 Task: Look for space in Tellicherry, India from 3rd August, 2023 to 17th August, 2023 for 3 adults, 1 child in price range Rs.3000 to Rs.15000. Place can be entire place with 3 bedrooms having 4 beds and 2 bathrooms. Property type can be house, flat, guest house. Booking option can be shelf check-in. Required host language is English.
Action: Mouse moved to (475, 79)
Screenshot: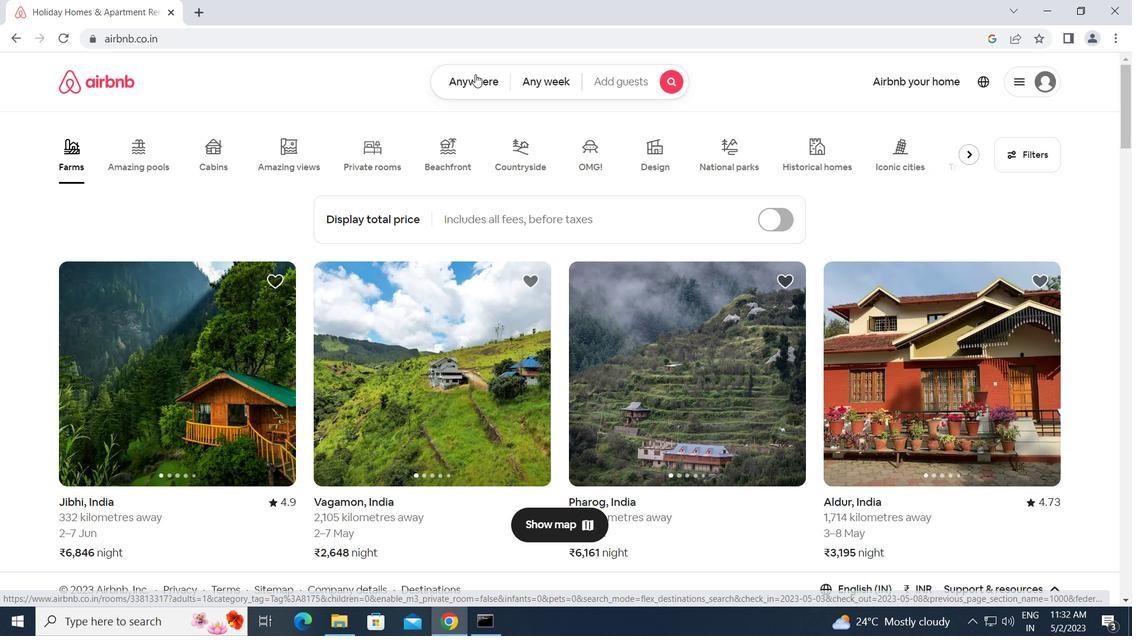 
Action: Mouse pressed left at (475, 79)
Screenshot: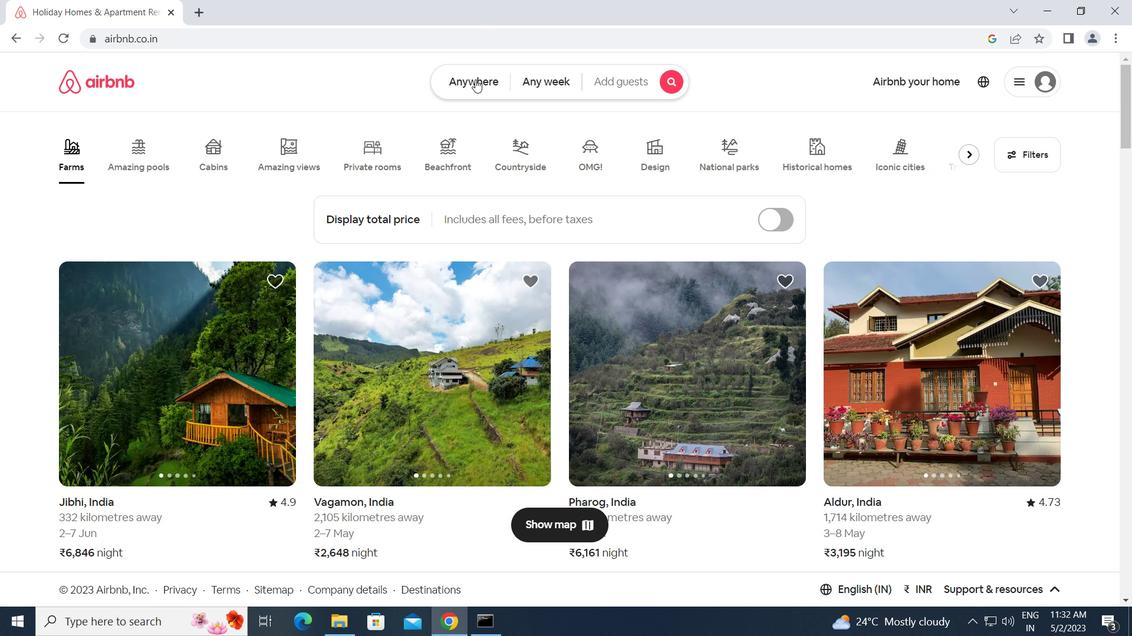 
Action: Mouse moved to (405, 130)
Screenshot: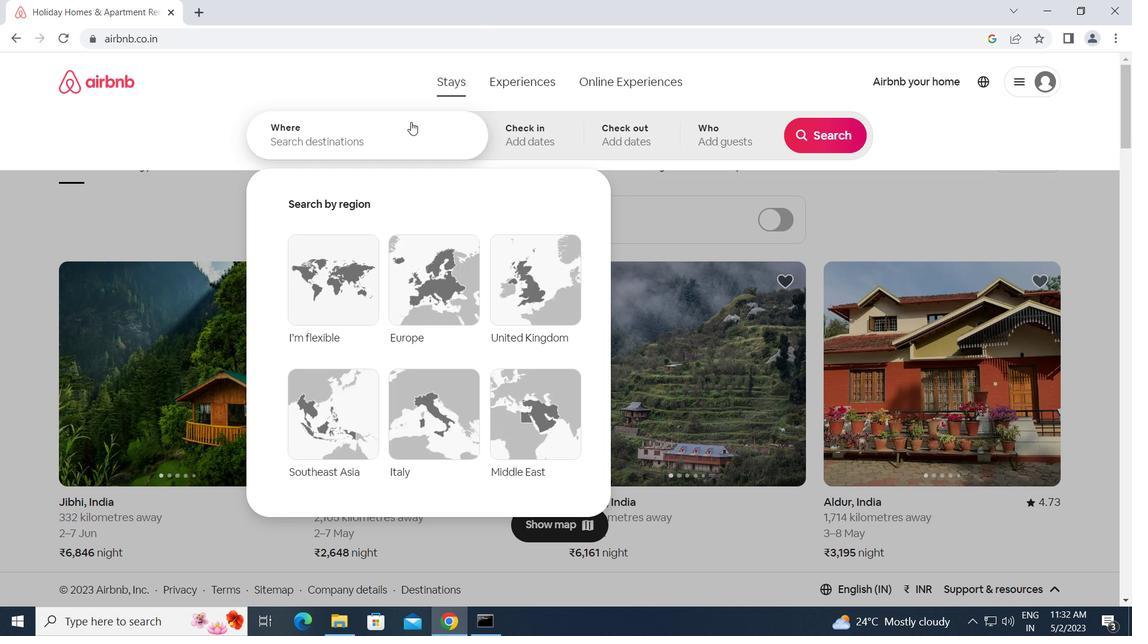 
Action: Mouse pressed left at (405, 130)
Screenshot: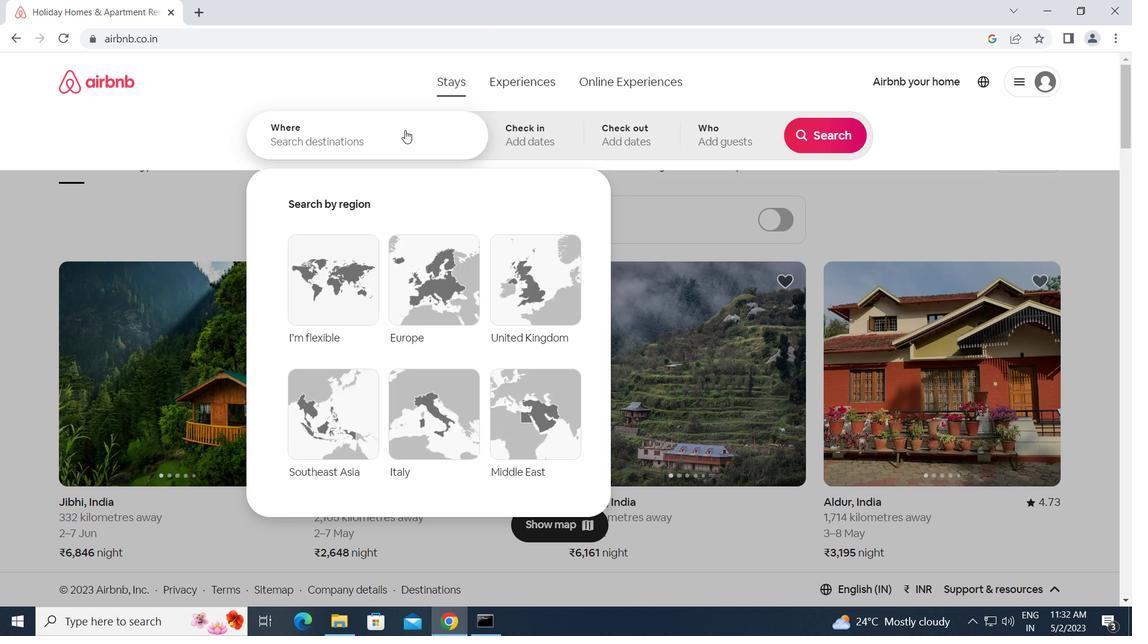 
Action: Key pressed t<Key.caps_lock>ellichw<Key.backspace>erry,<Key.space><Key.caps_lock>i<Key.caps_lock>ndia<Key.enter>
Screenshot: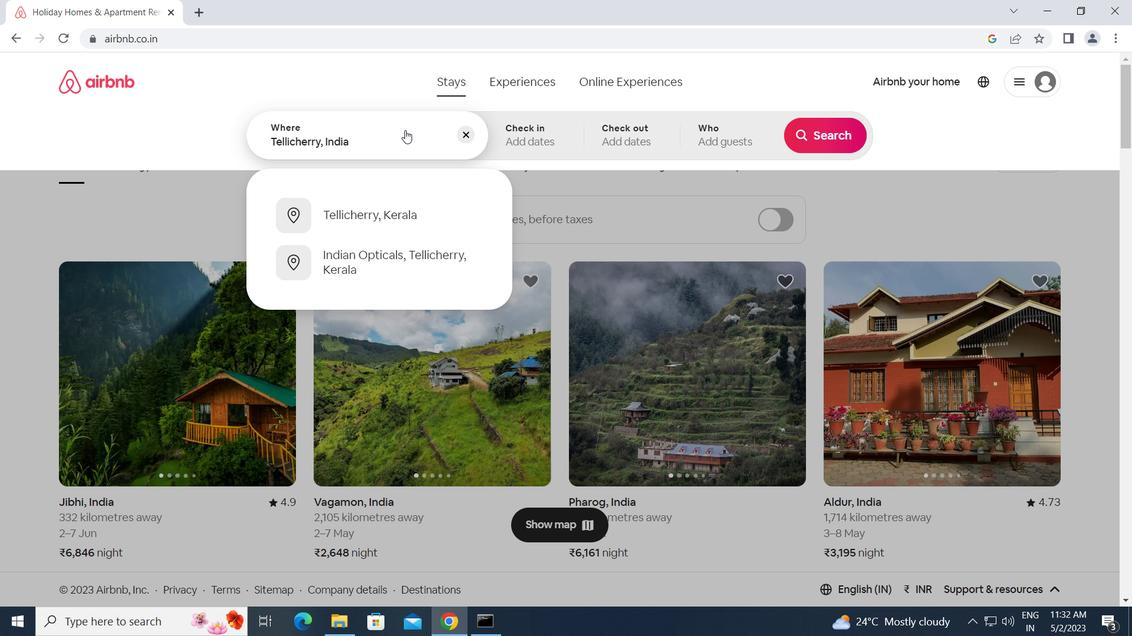 
Action: Mouse moved to (817, 250)
Screenshot: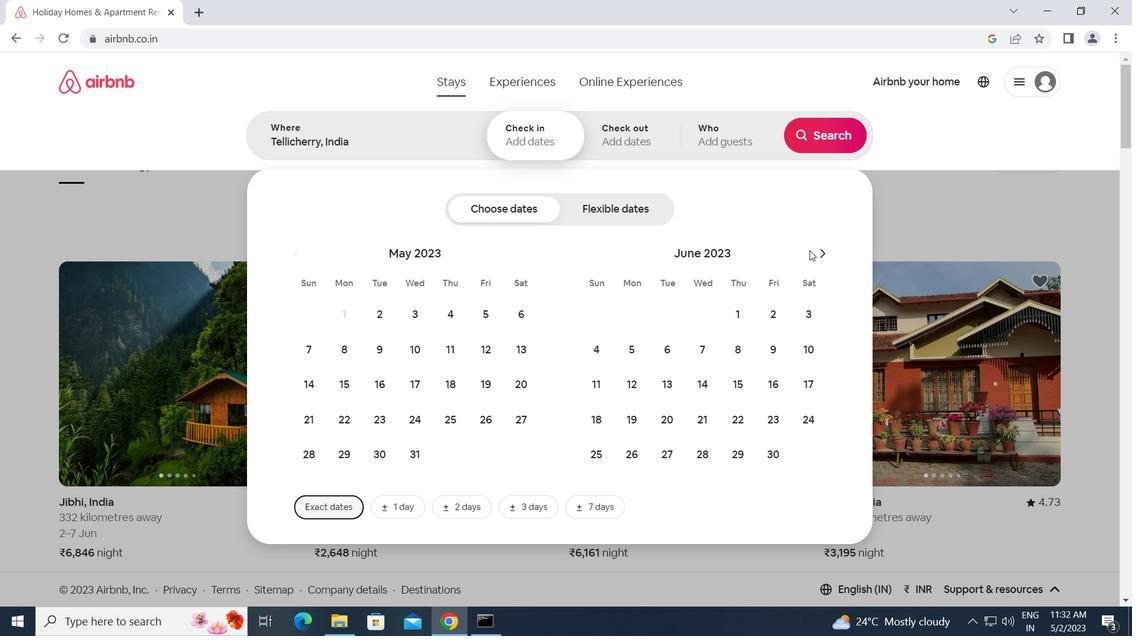 
Action: Mouse pressed left at (817, 250)
Screenshot: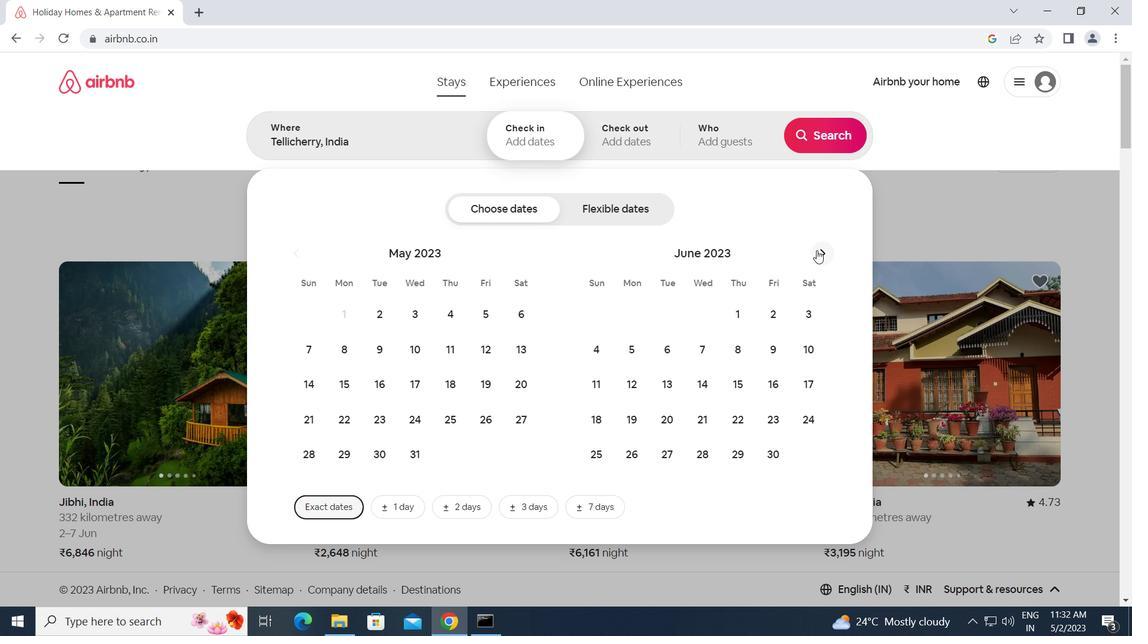 
Action: Mouse pressed left at (817, 250)
Screenshot: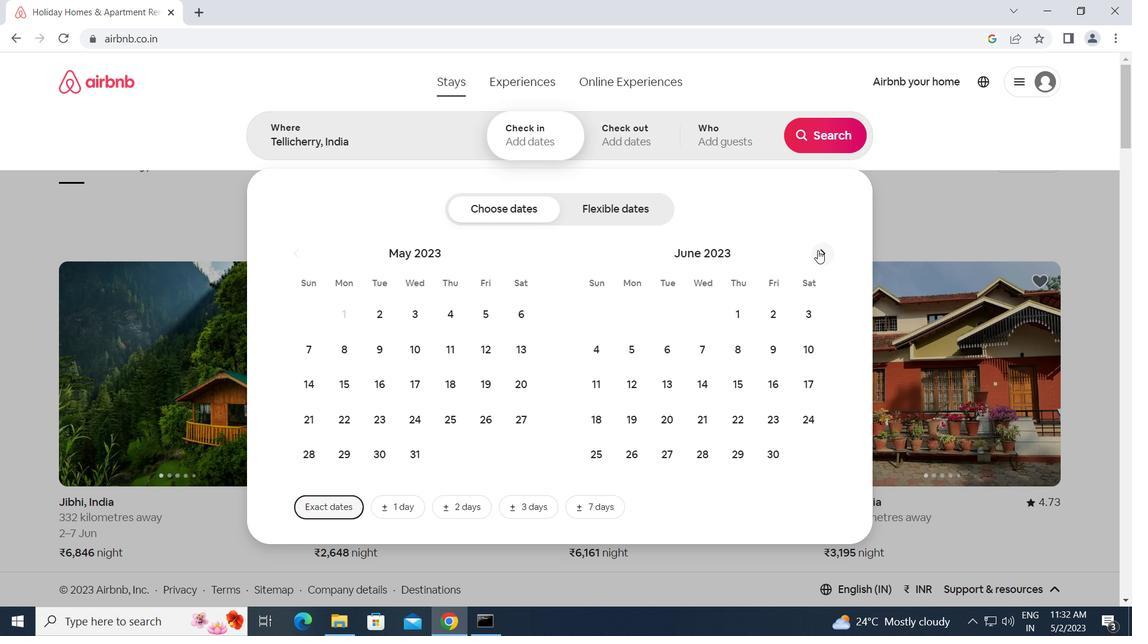 
Action: Mouse moved to (745, 317)
Screenshot: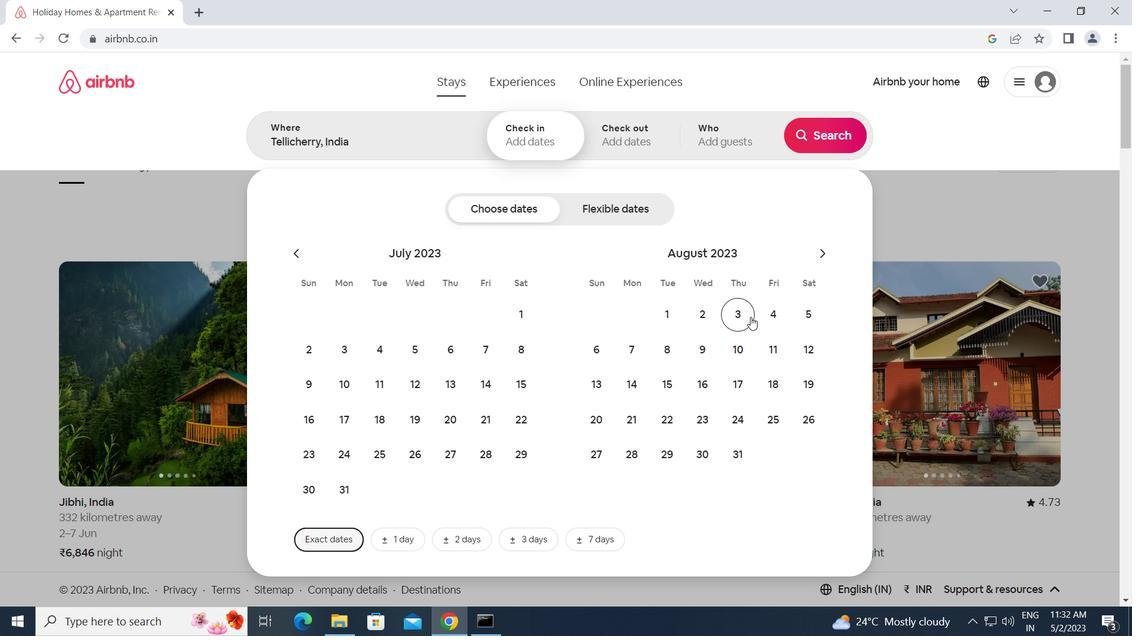 
Action: Mouse pressed left at (745, 317)
Screenshot: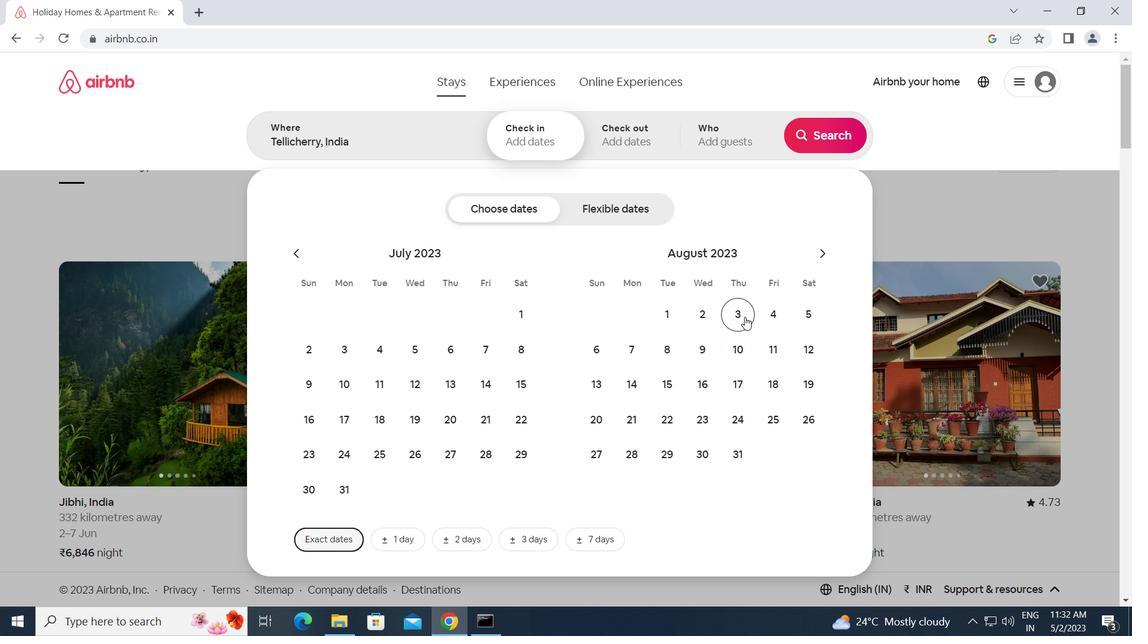 
Action: Mouse moved to (735, 383)
Screenshot: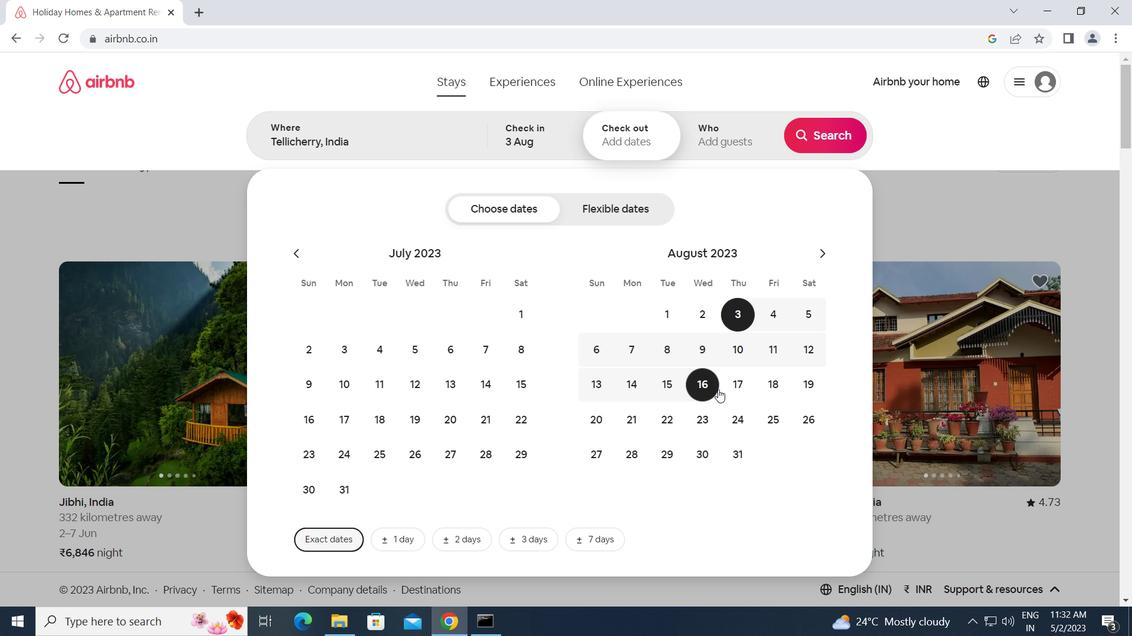 
Action: Mouse pressed left at (735, 383)
Screenshot: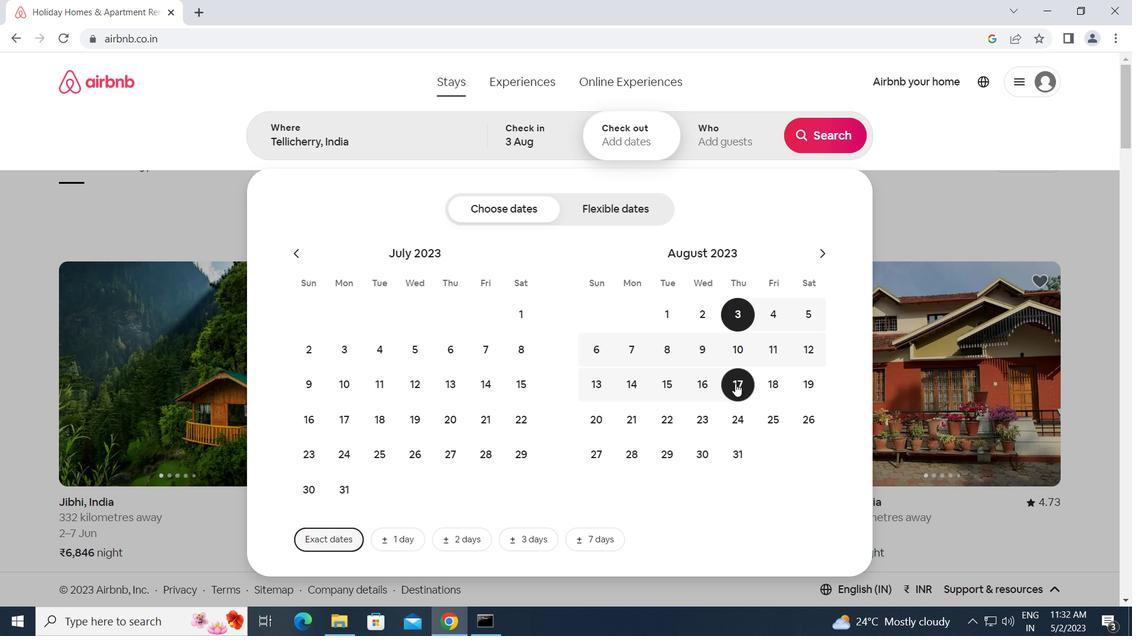 
Action: Mouse moved to (732, 134)
Screenshot: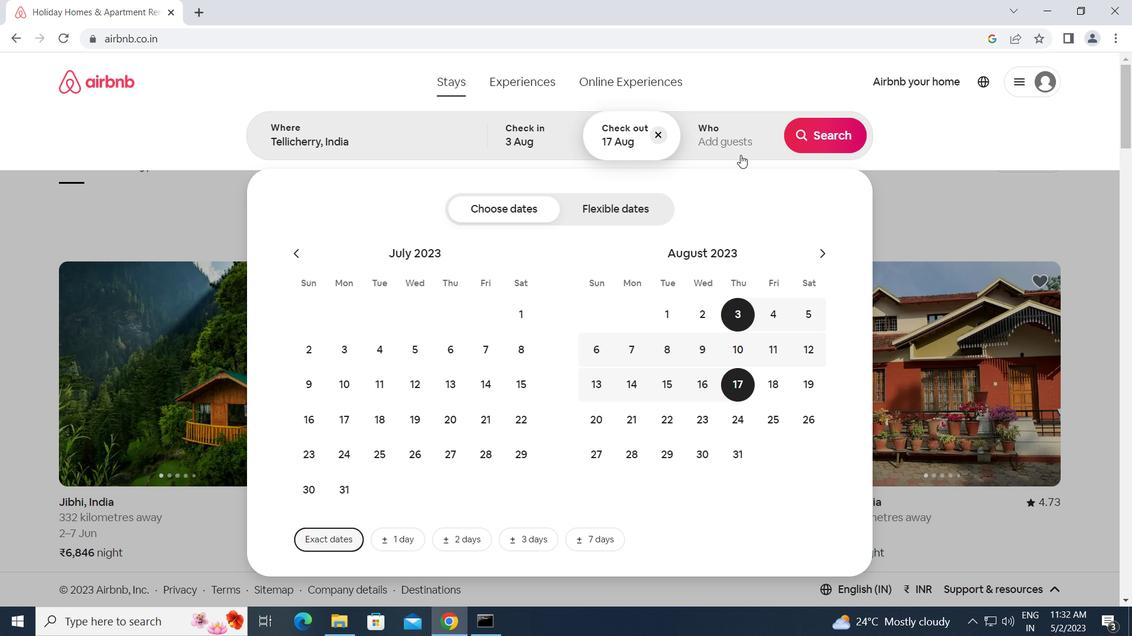 
Action: Mouse pressed left at (732, 134)
Screenshot: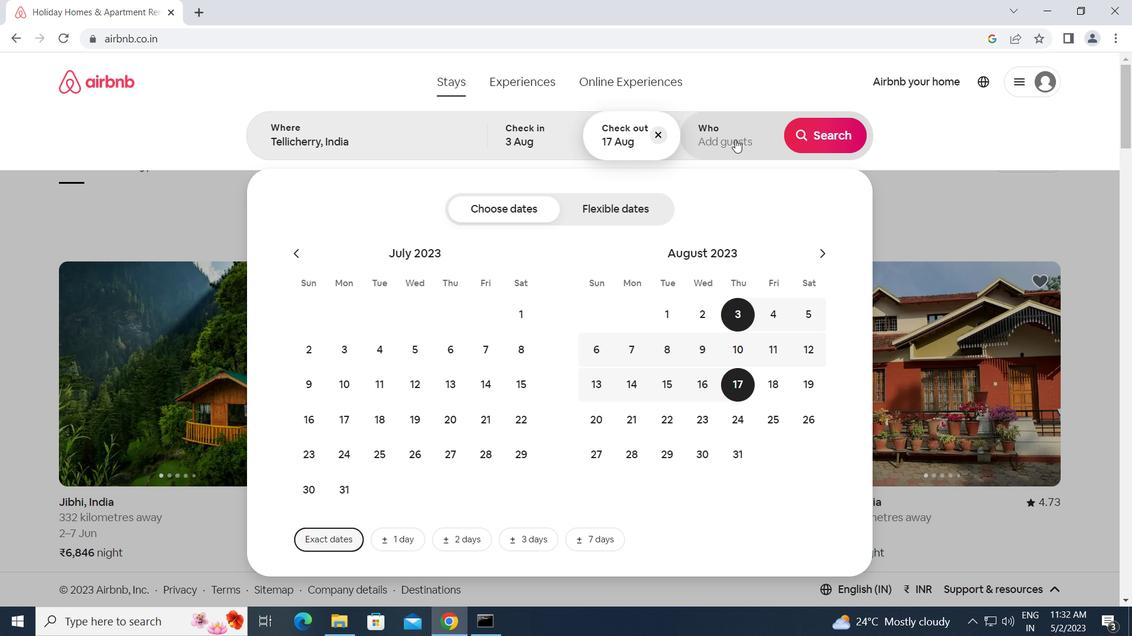 
Action: Mouse moved to (832, 212)
Screenshot: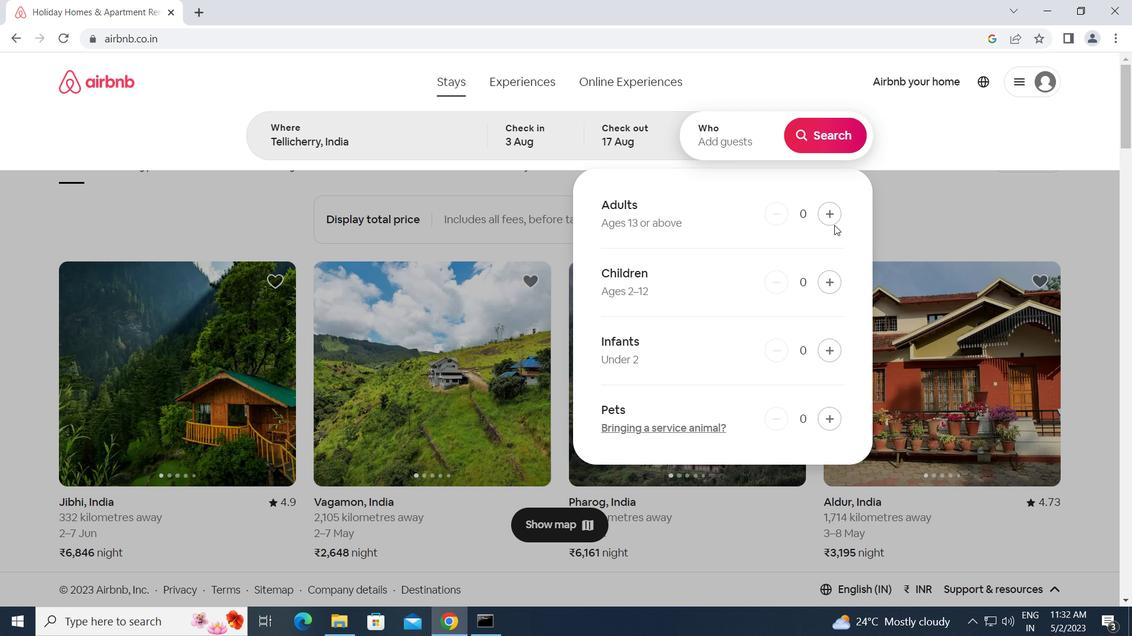 
Action: Mouse pressed left at (832, 212)
Screenshot: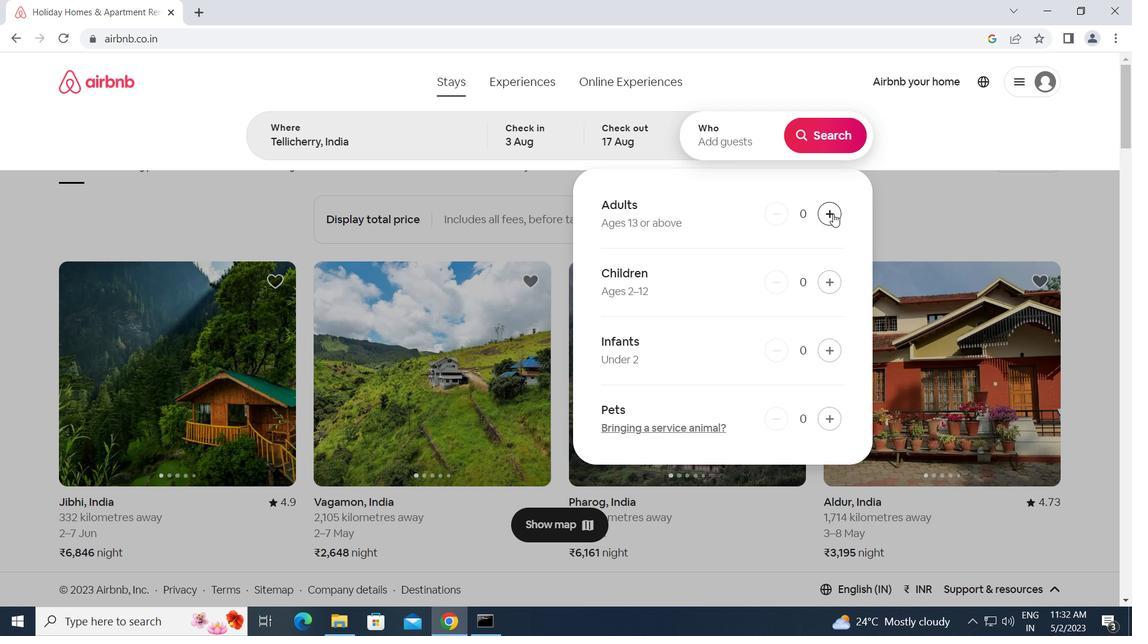 
Action: Mouse pressed left at (832, 212)
Screenshot: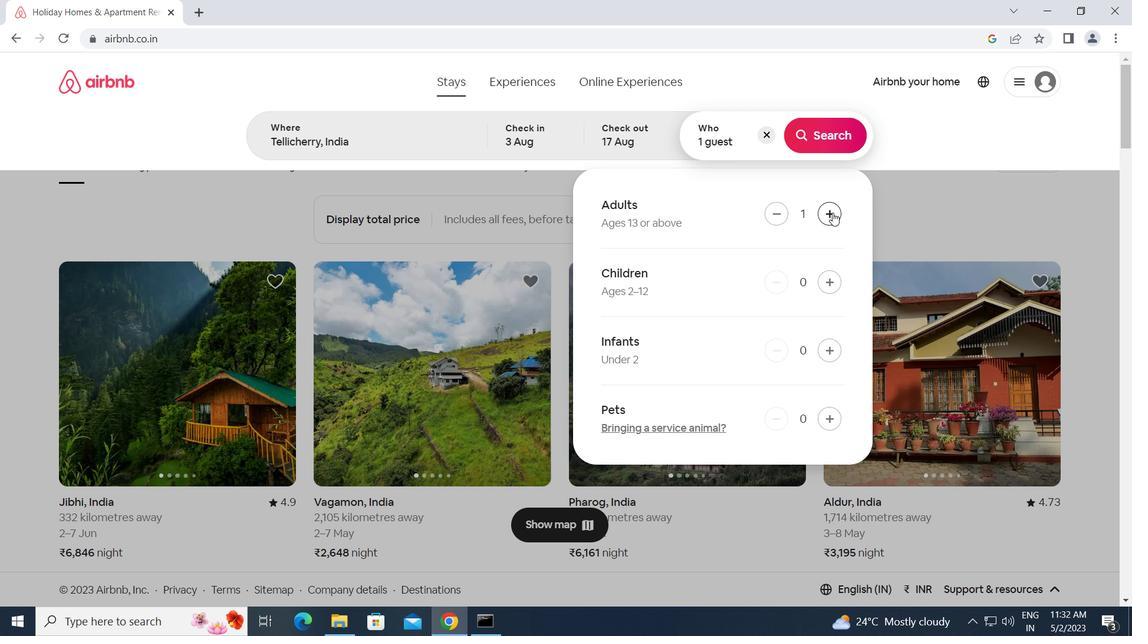 
Action: Mouse pressed left at (832, 212)
Screenshot: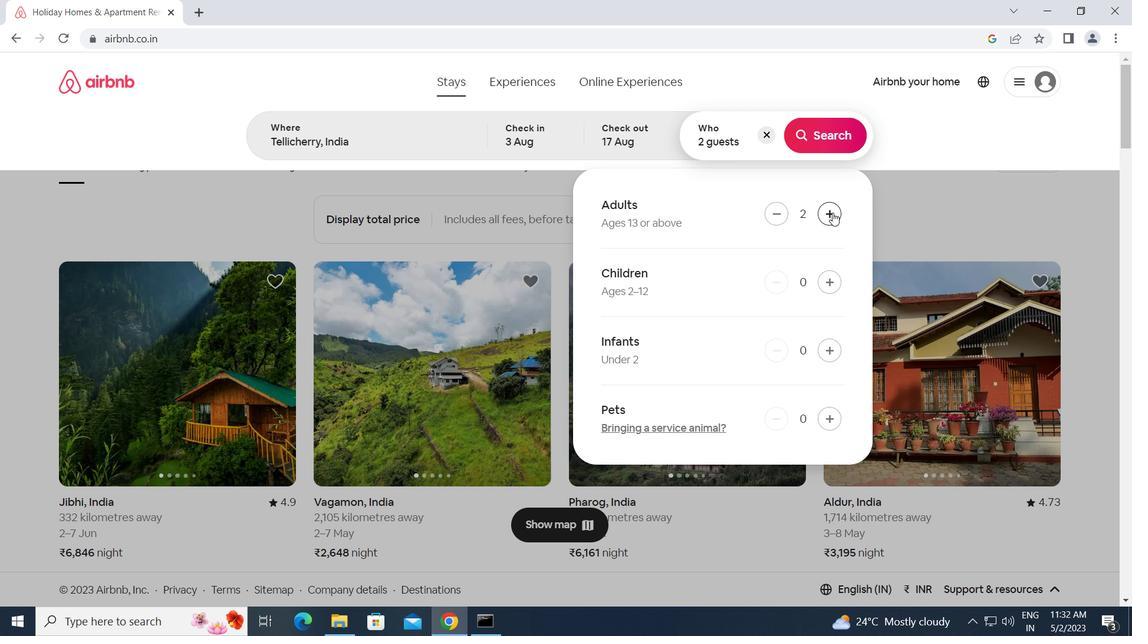 
Action: Mouse moved to (827, 281)
Screenshot: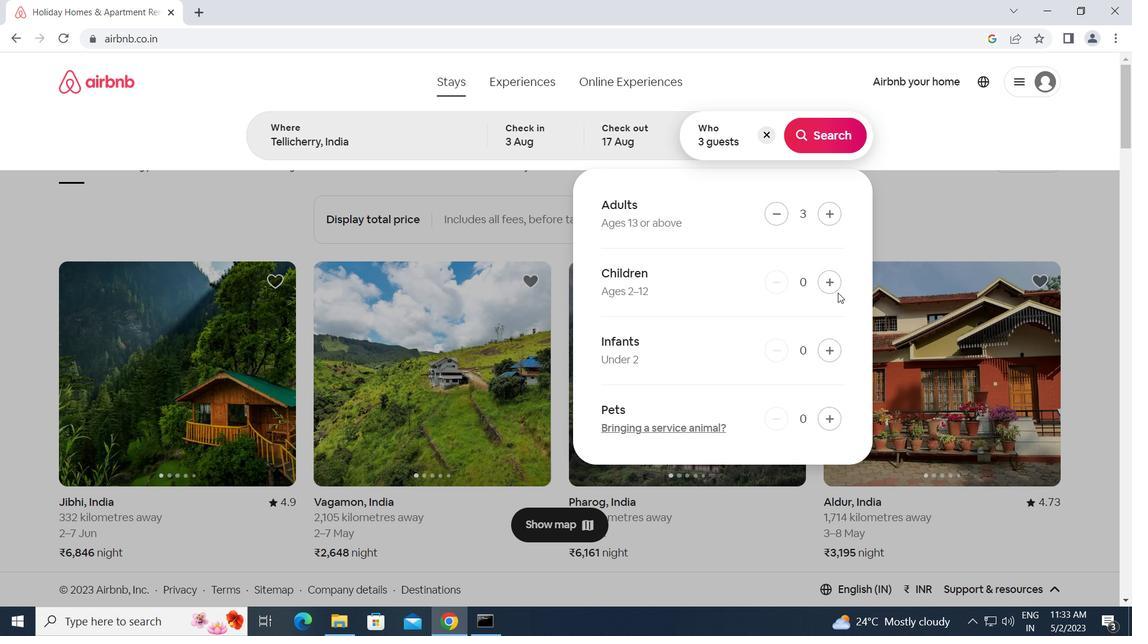 
Action: Mouse pressed left at (827, 281)
Screenshot: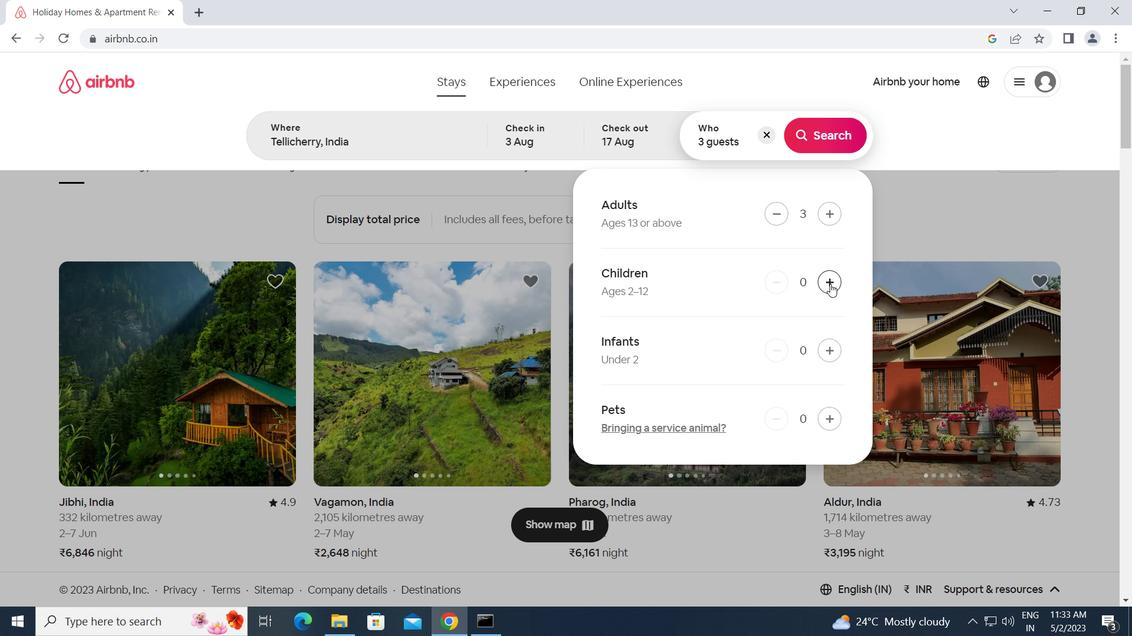 
Action: Mouse moved to (832, 133)
Screenshot: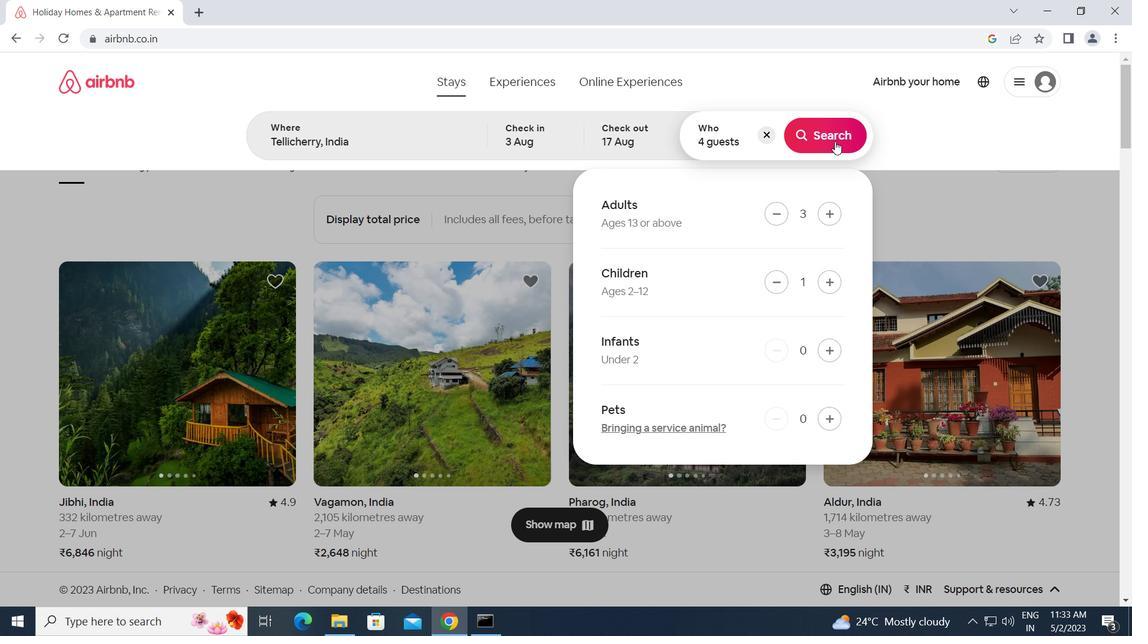 
Action: Mouse pressed left at (832, 133)
Screenshot: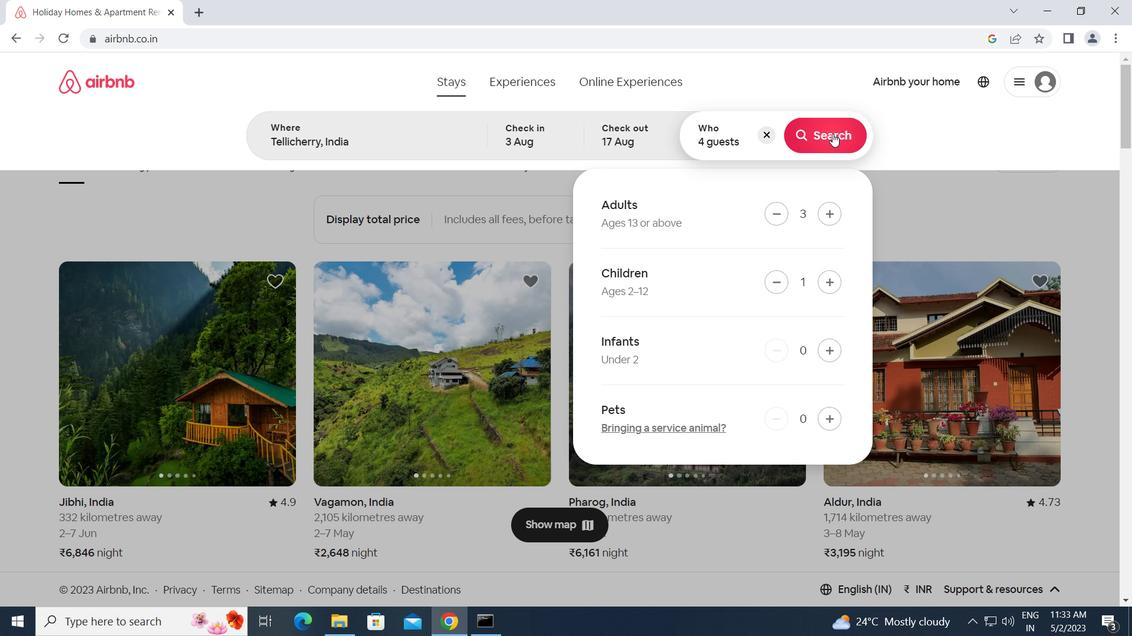 
Action: Mouse moved to (1057, 136)
Screenshot: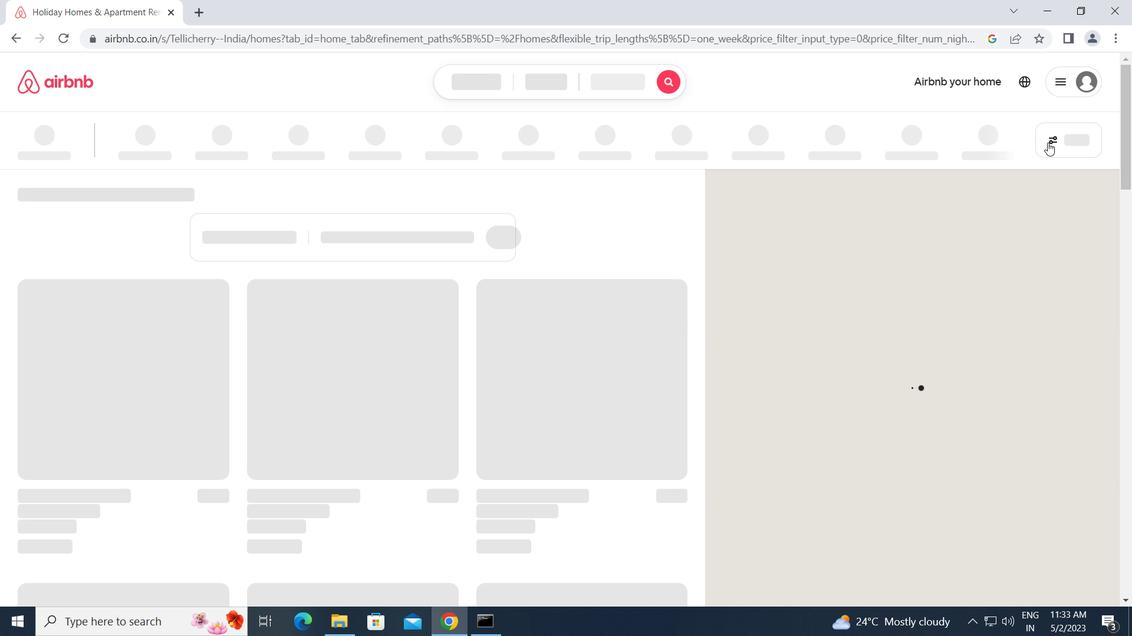 
Action: Mouse pressed left at (1057, 136)
Screenshot: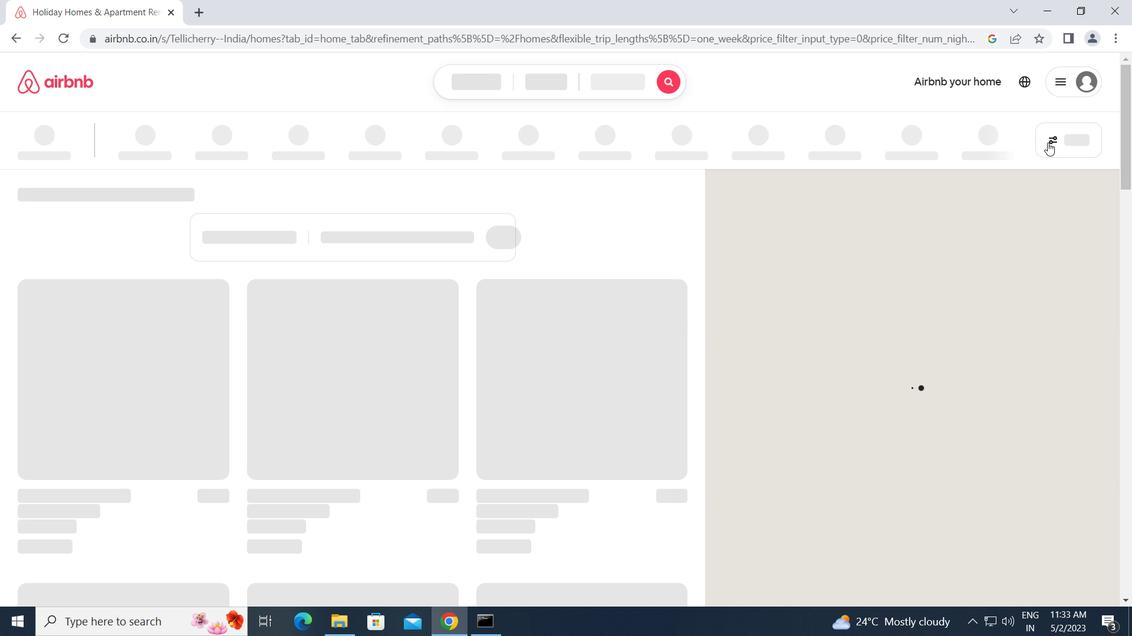 
Action: Mouse moved to (377, 326)
Screenshot: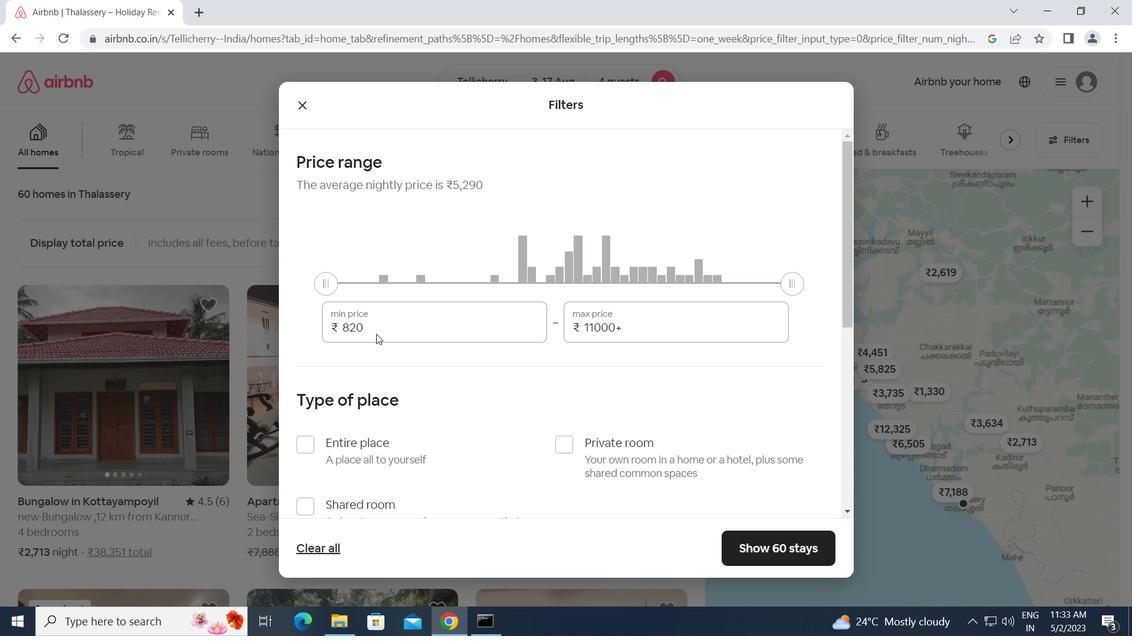 
Action: Mouse pressed left at (377, 326)
Screenshot: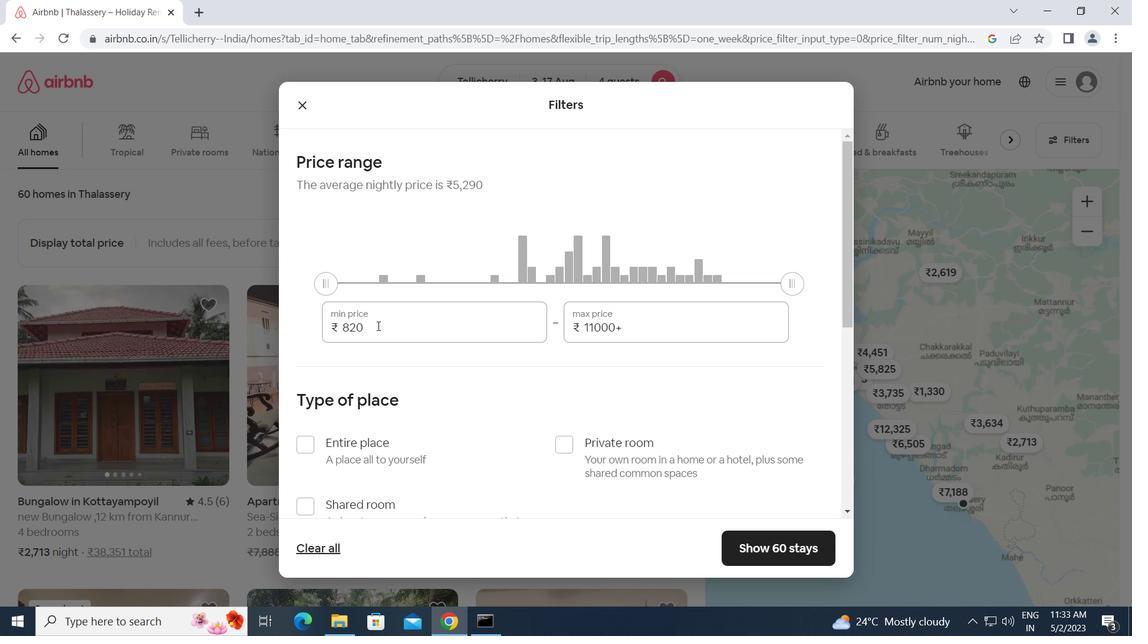 
Action: Mouse moved to (328, 328)
Screenshot: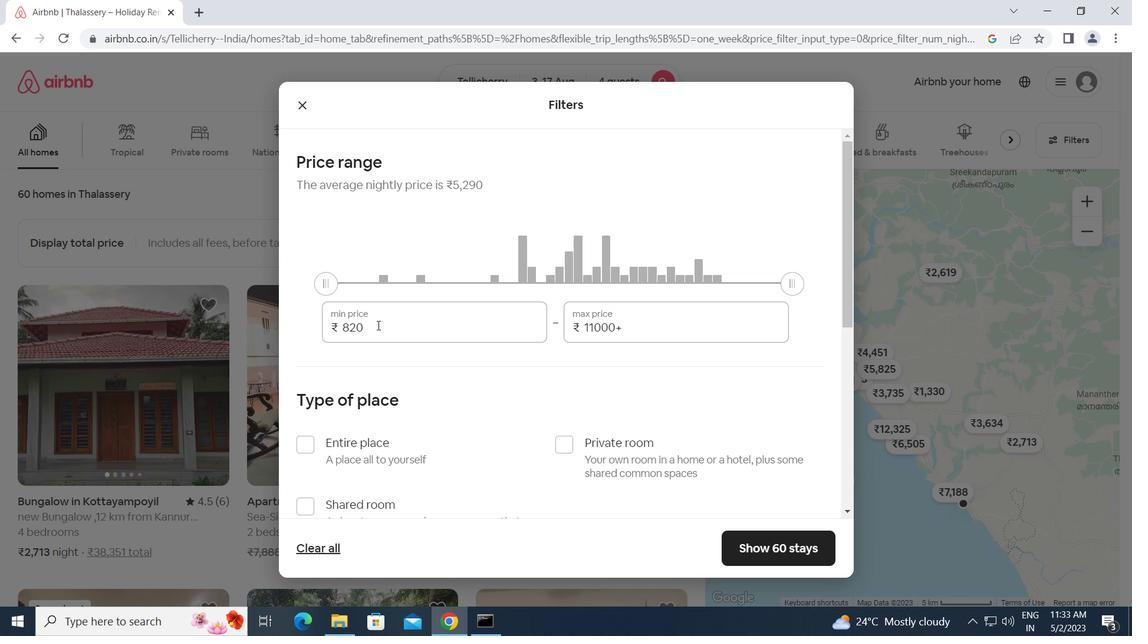 
Action: Key pressed 3000<Key.tab>15000
Screenshot: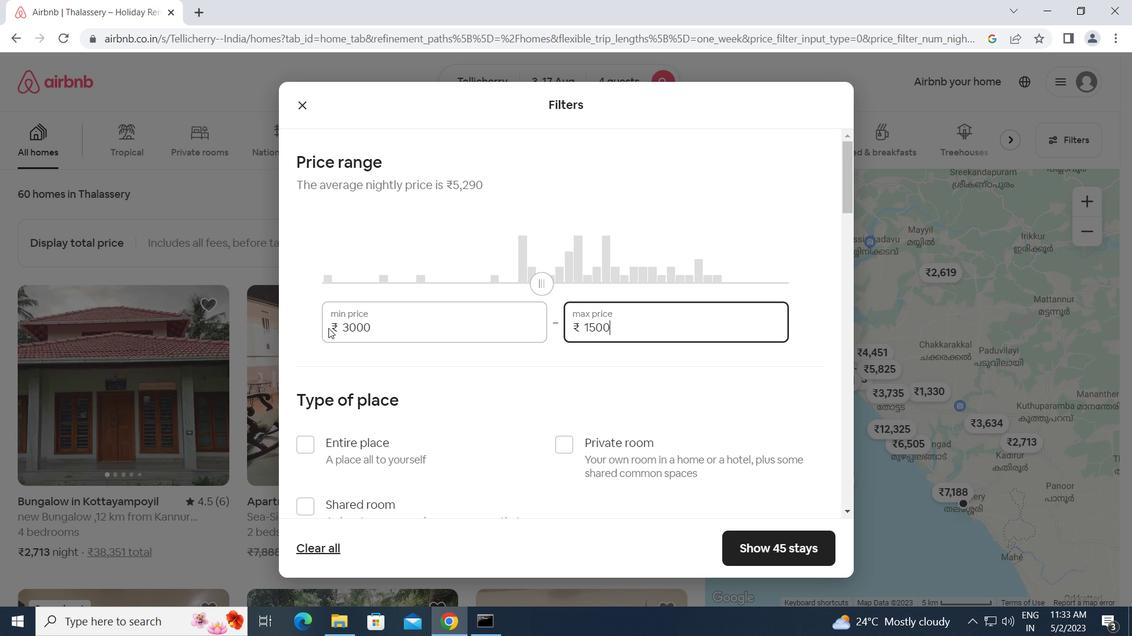 
Action: Mouse moved to (310, 442)
Screenshot: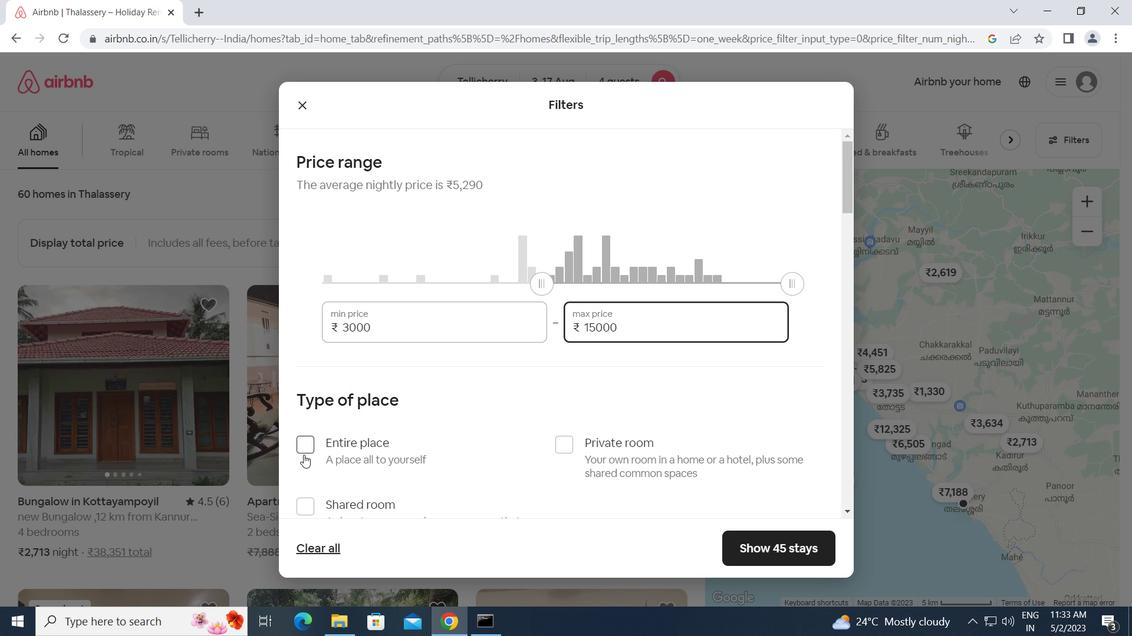 
Action: Mouse pressed left at (310, 442)
Screenshot: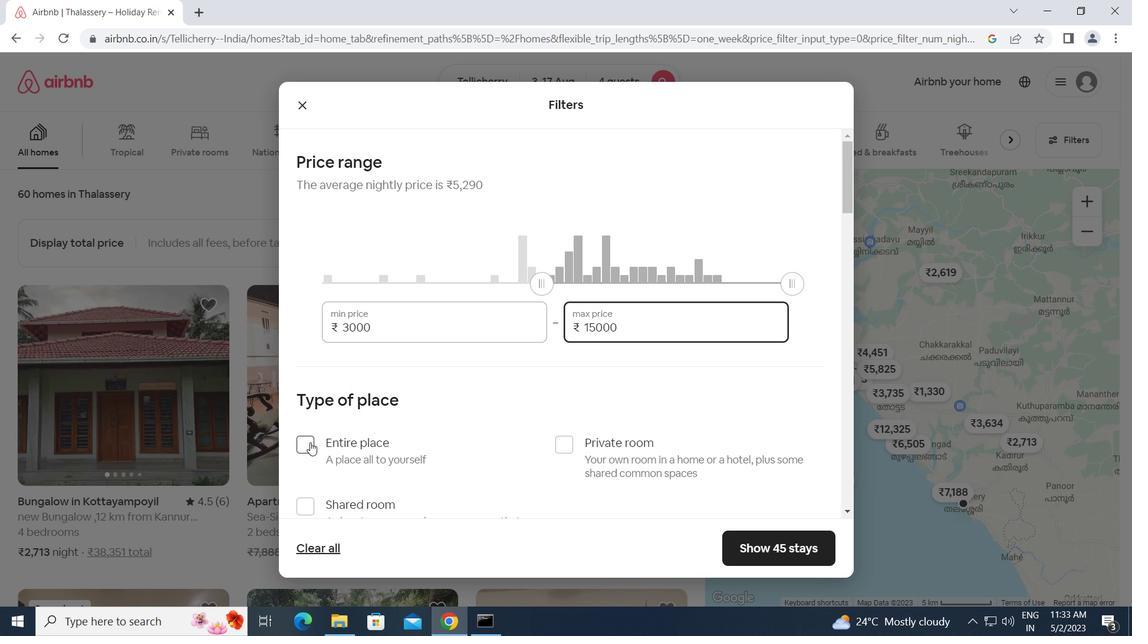 
Action: Mouse moved to (466, 410)
Screenshot: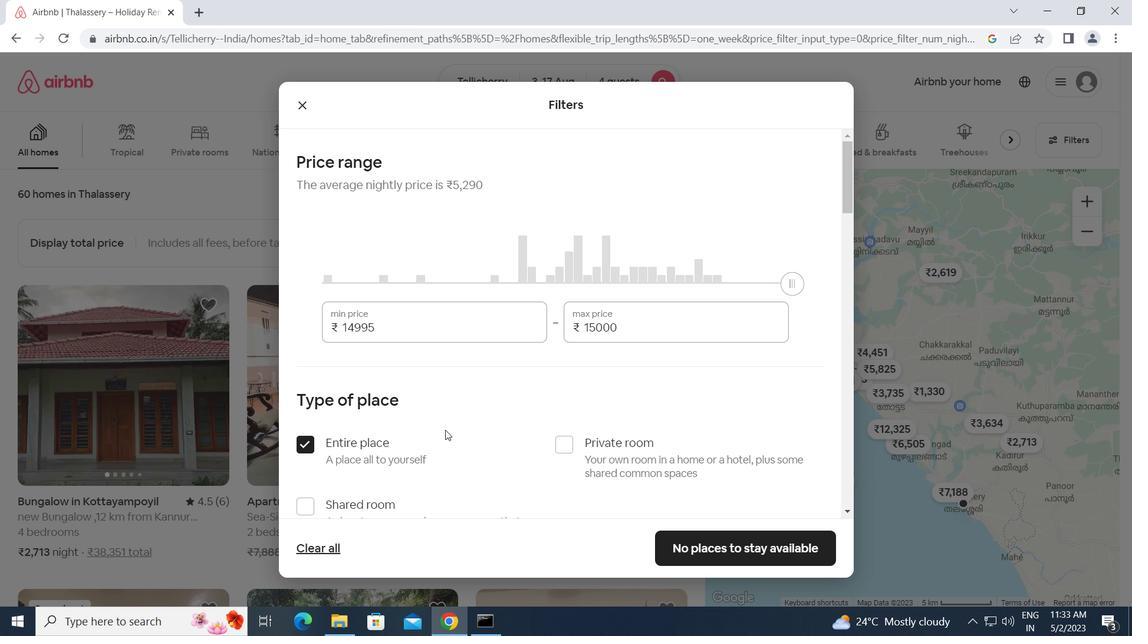 
Action: Mouse scrolled (466, 409) with delta (0, 0)
Screenshot: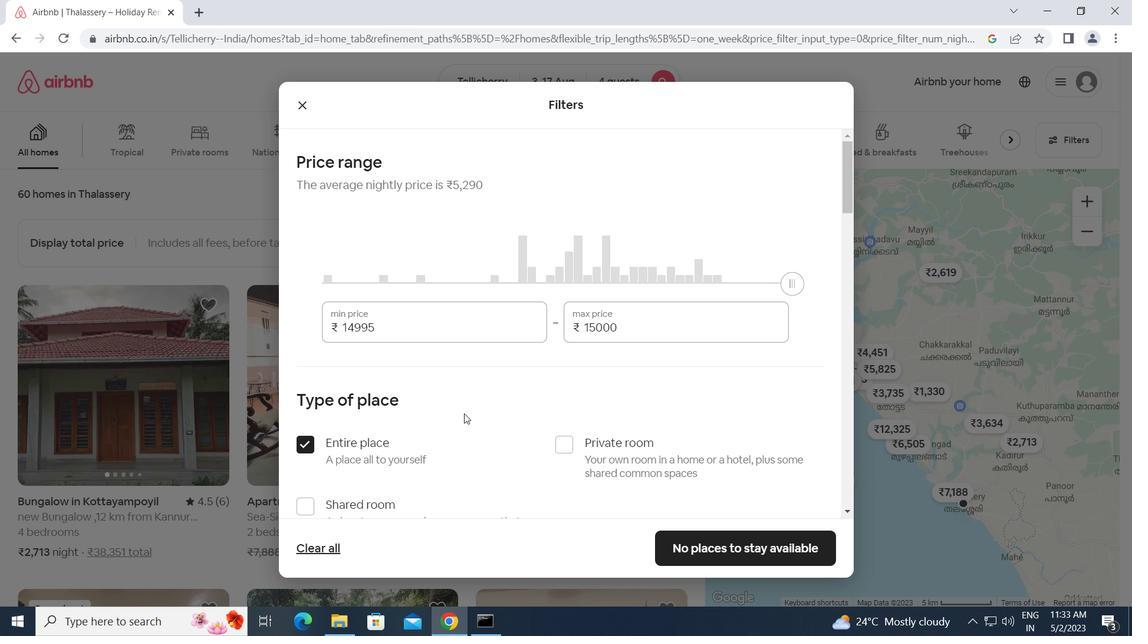 
Action: Mouse scrolled (466, 409) with delta (0, 0)
Screenshot: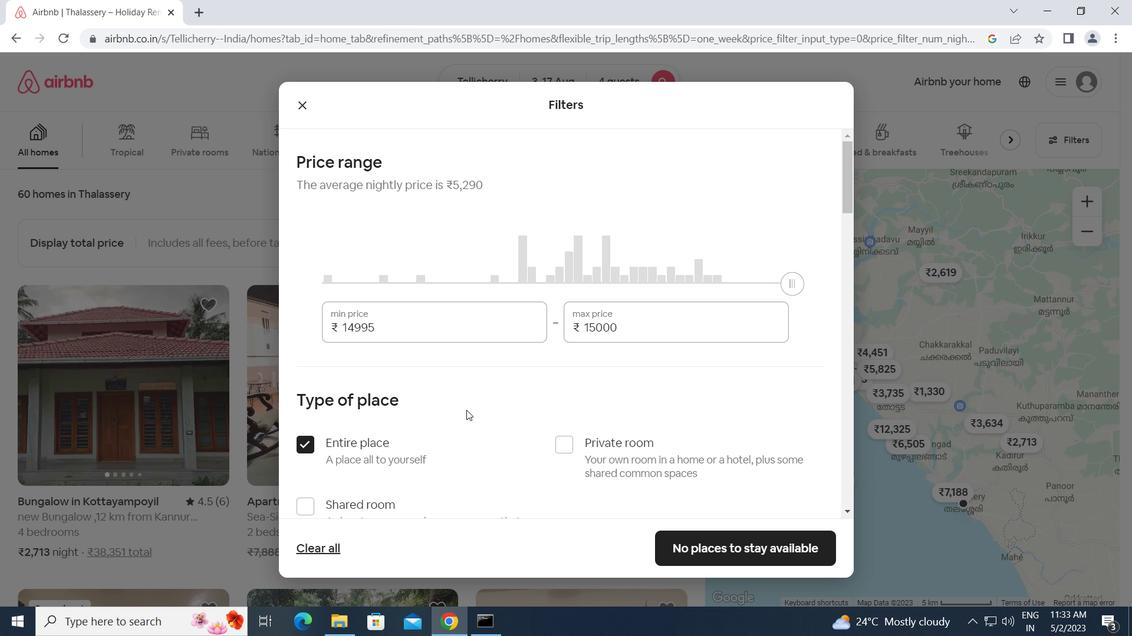 
Action: Mouse moved to (494, 384)
Screenshot: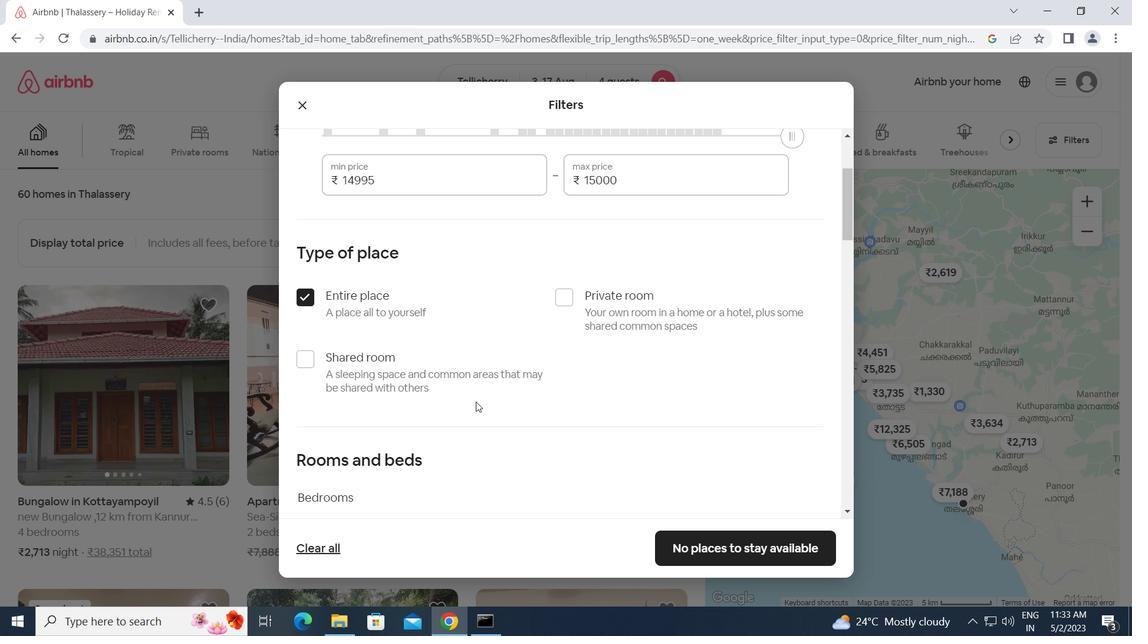 
Action: Mouse scrolled (494, 384) with delta (0, 0)
Screenshot: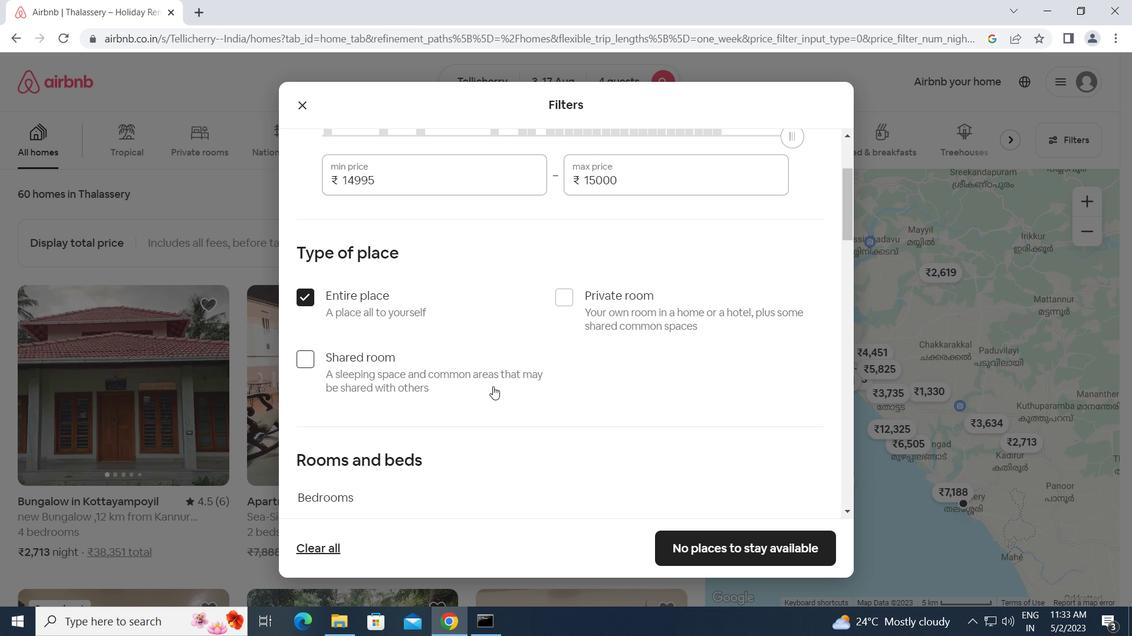 
Action: Mouse scrolled (494, 384) with delta (0, 0)
Screenshot: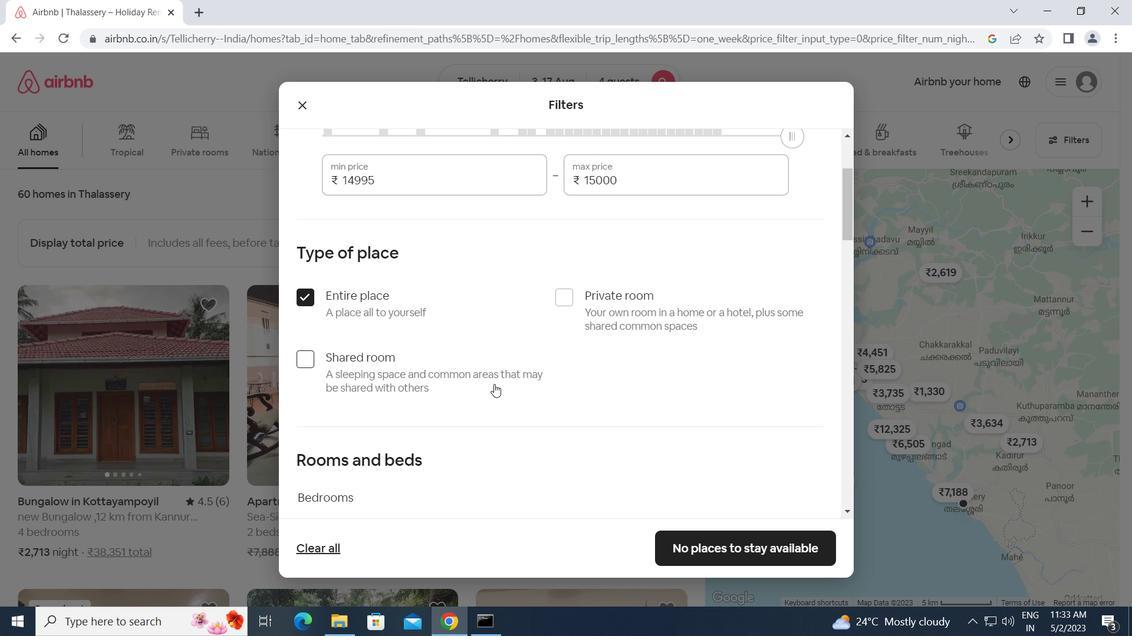 
Action: Mouse scrolled (494, 384) with delta (0, 0)
Screenshot: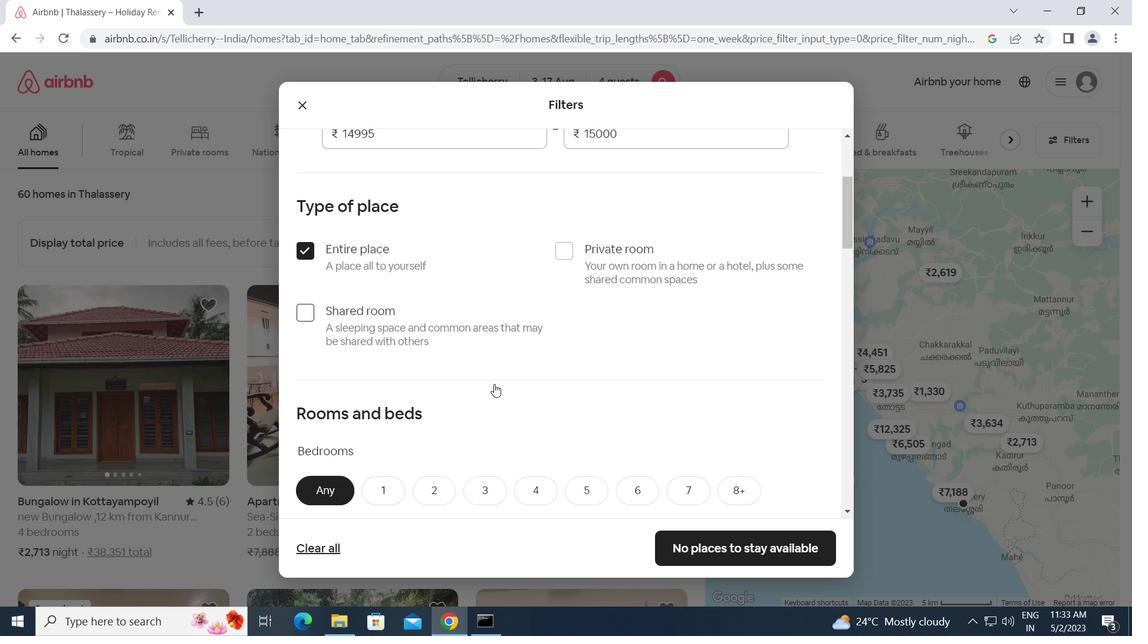 
Action: Mouse moved to (481, 312)
Screenshot: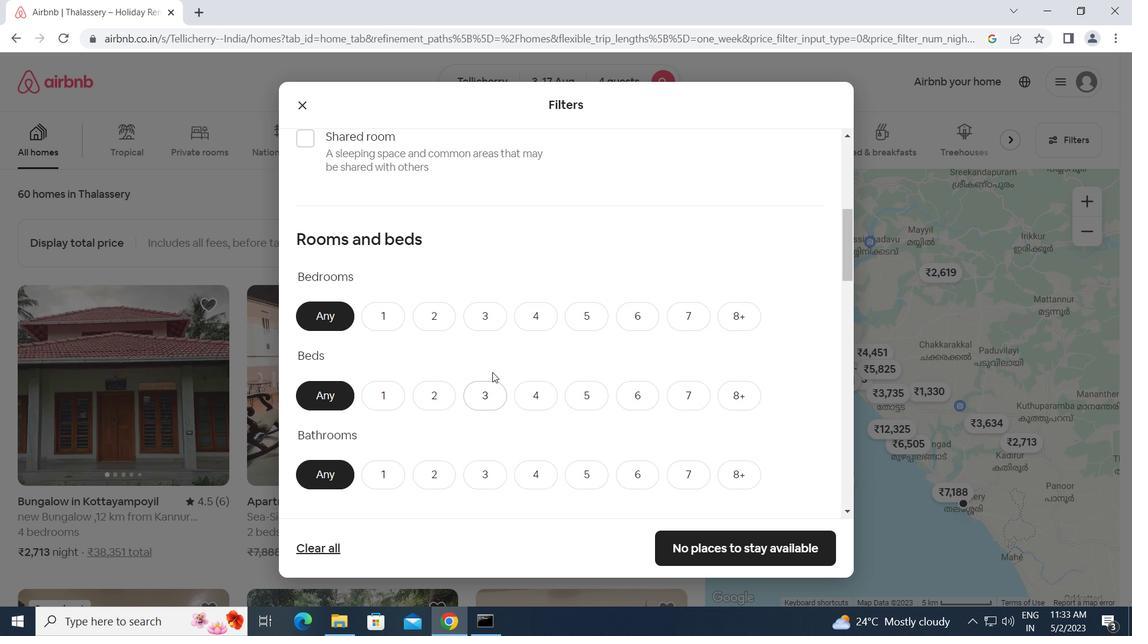 
Action: Mouse pressed left at (481, 312)
Screenshot: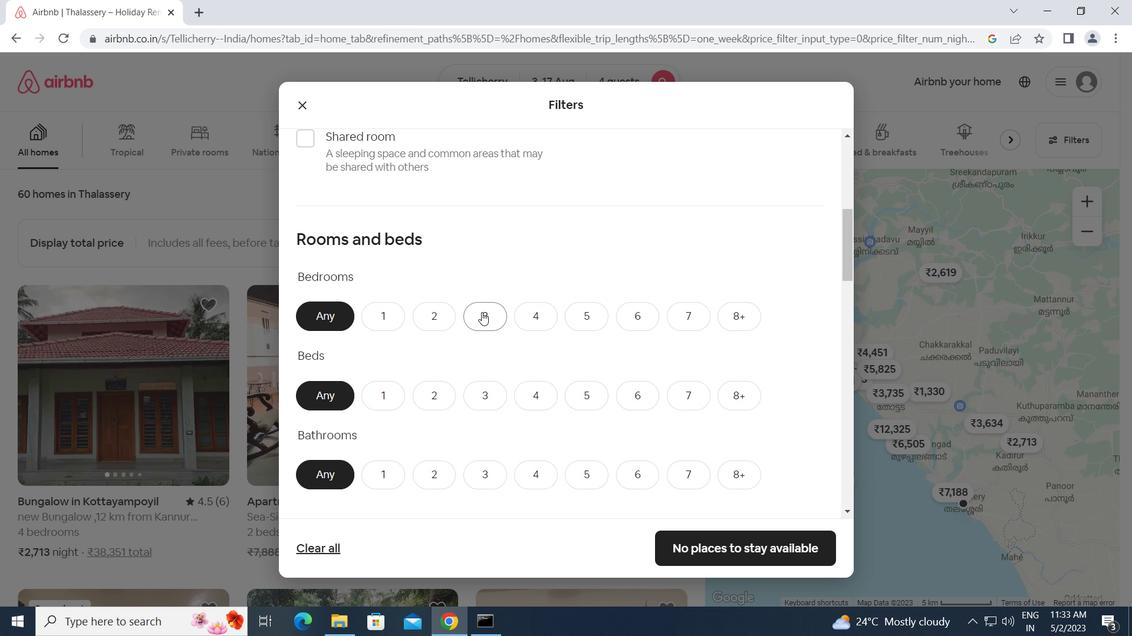 
Action: Mouse moved to (541, 396)
Screenshot: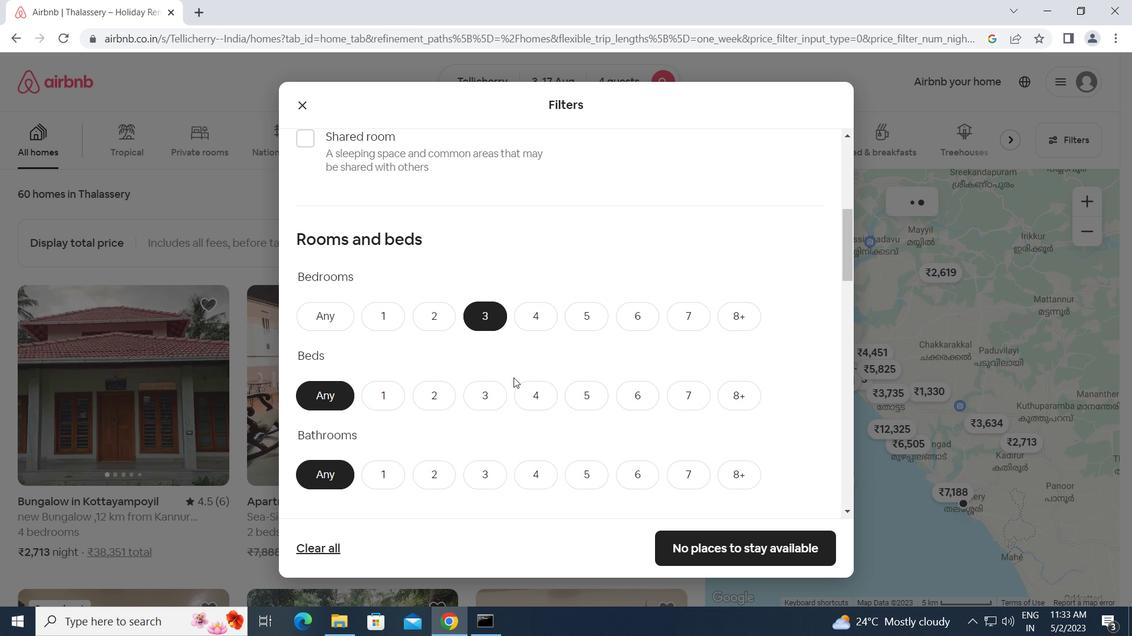 
Action: Mouse pressed left at (541, 396)
Screenshot: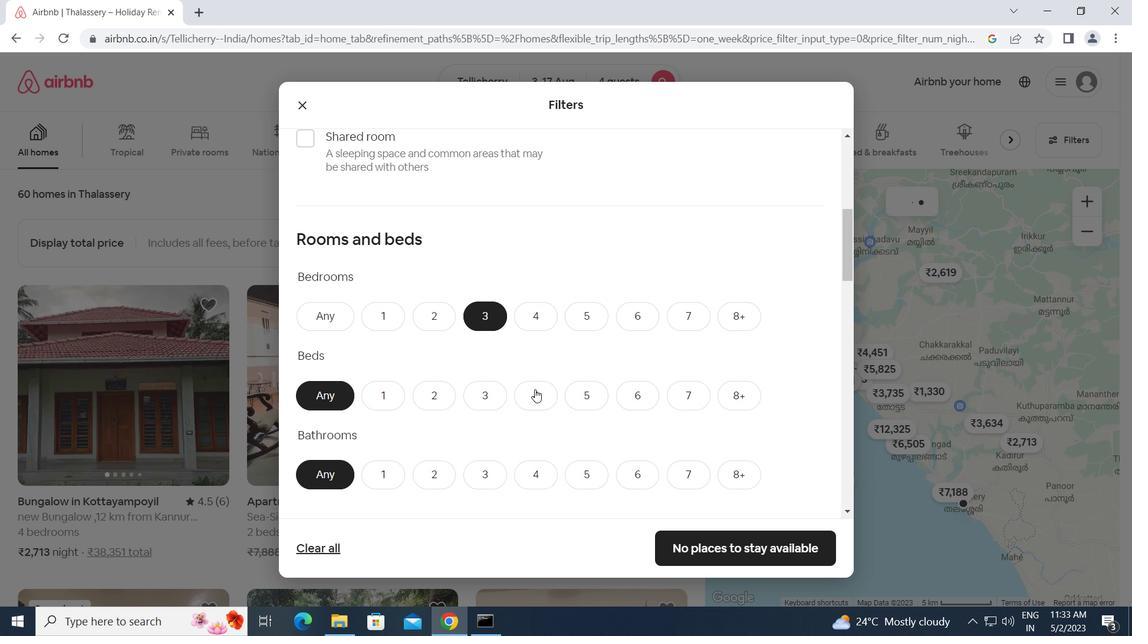
Action: Mouse moved to (443, 465)
Screenshot: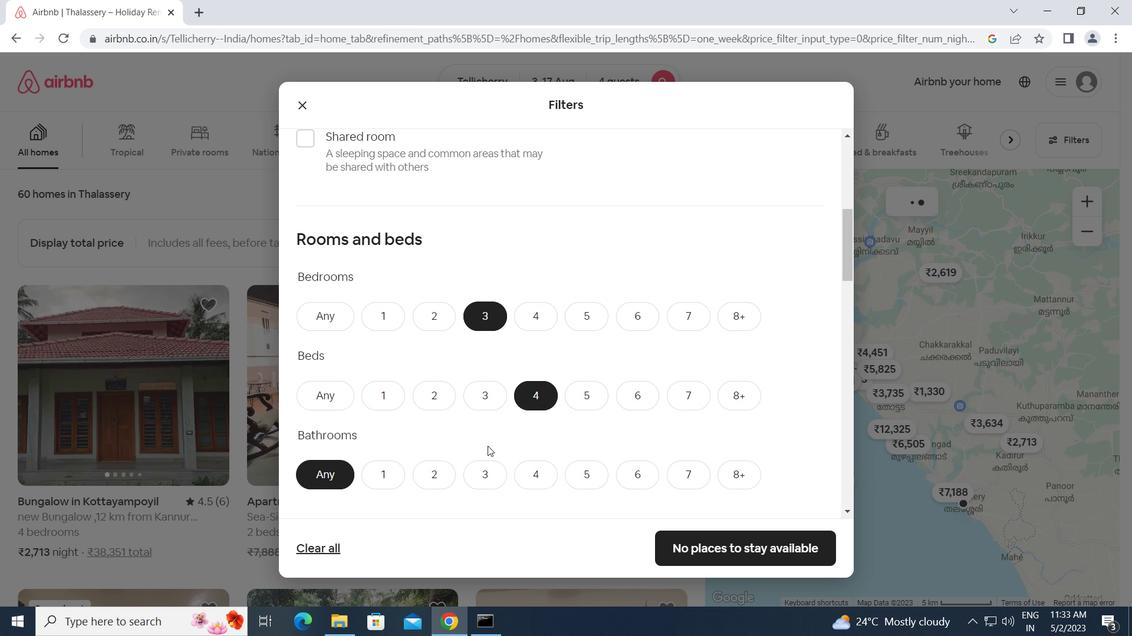 
Action: Mouse pressed left at (443, 465)
Screenshot: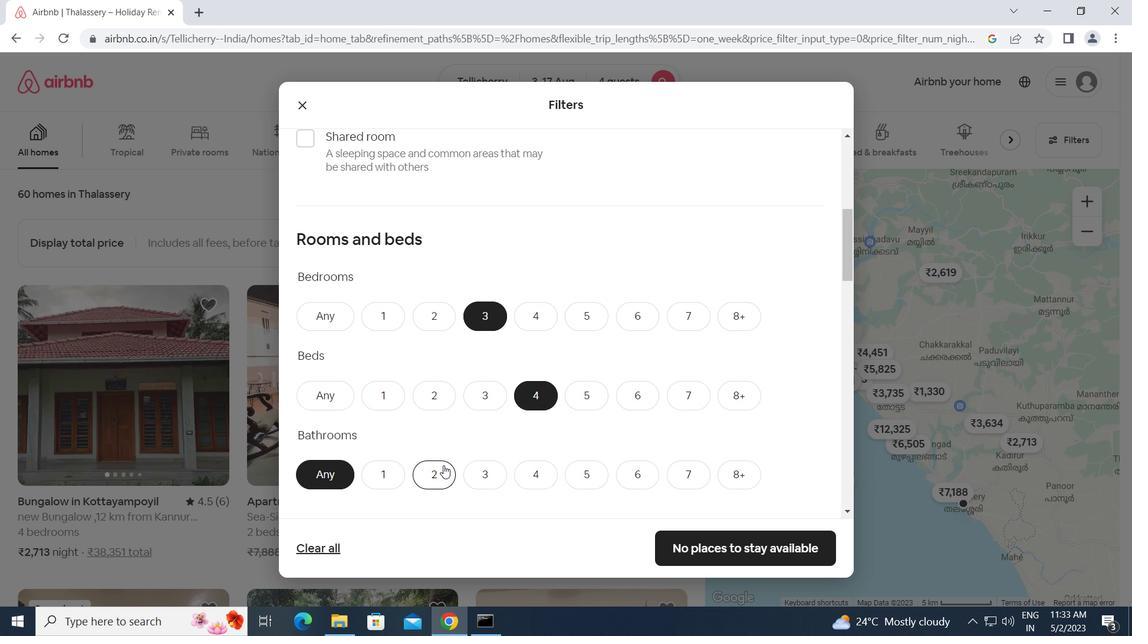 
Action: Mouse moved to (645, 439)
Screenshot: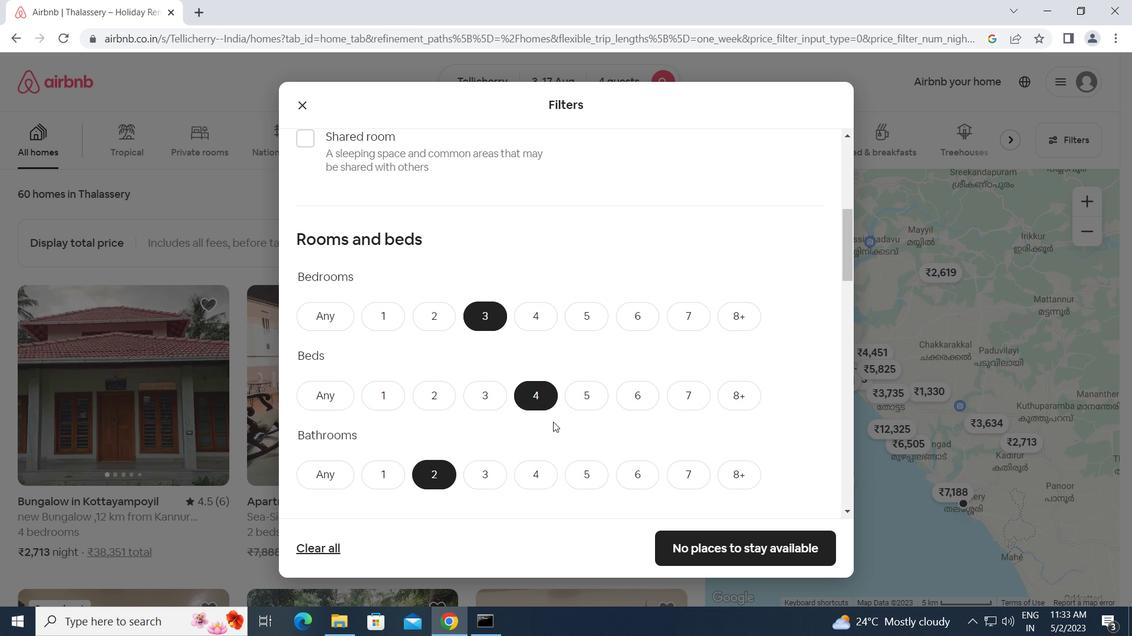 
Action: Mouse scrolled (645, 438) with delta (0, 0)
Screenshot: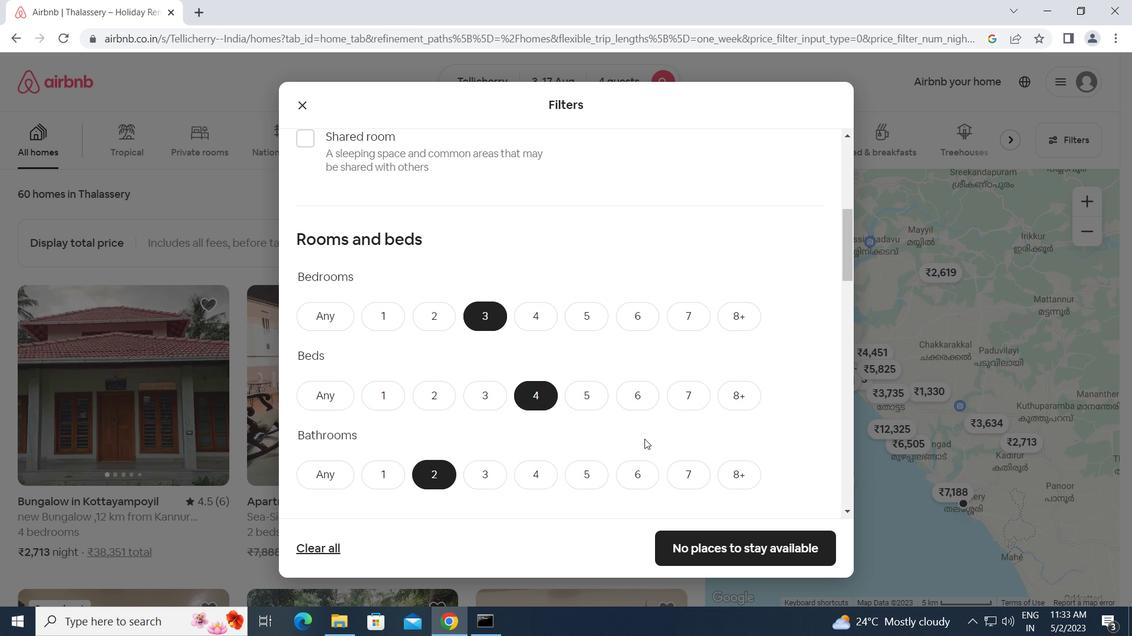 
Action: Mouse scrolled (645, 438) with delta (0, 0)
Screenshot: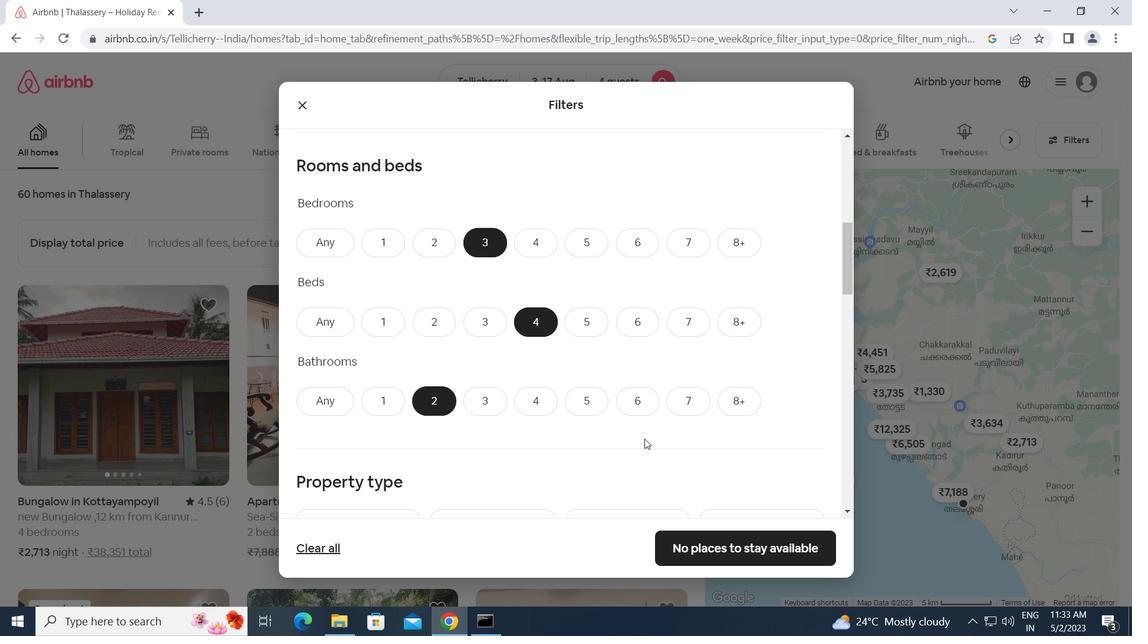 
Action: Mouse scrolled (645, 438) with delta (0, 0)
Screenshot: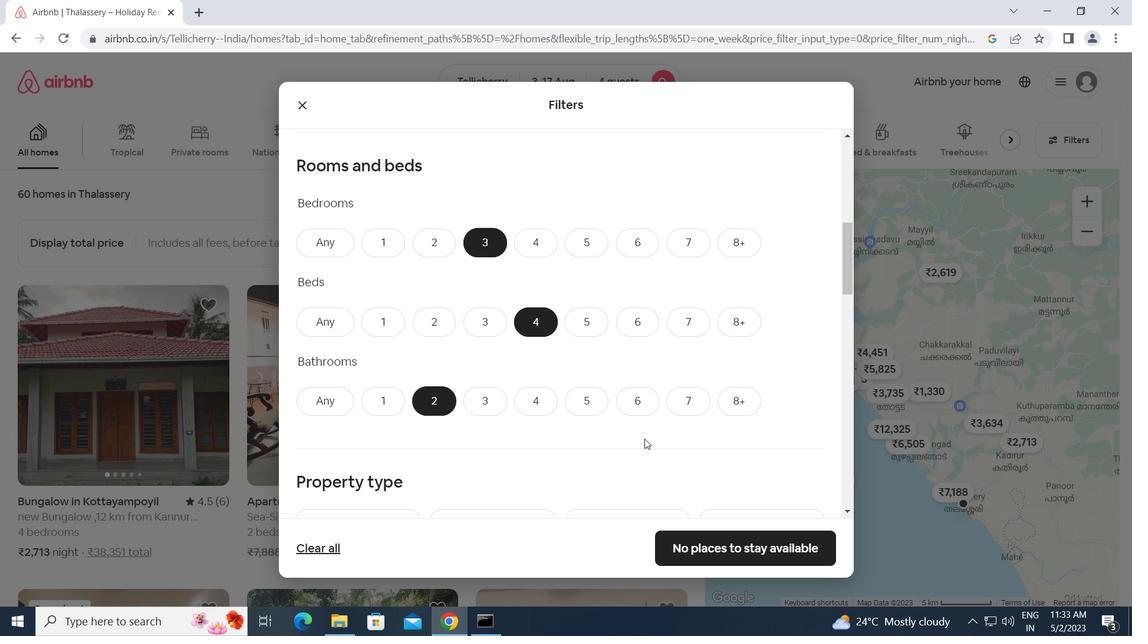 
Action: Mouse moved to (347, 390)
Screenshot: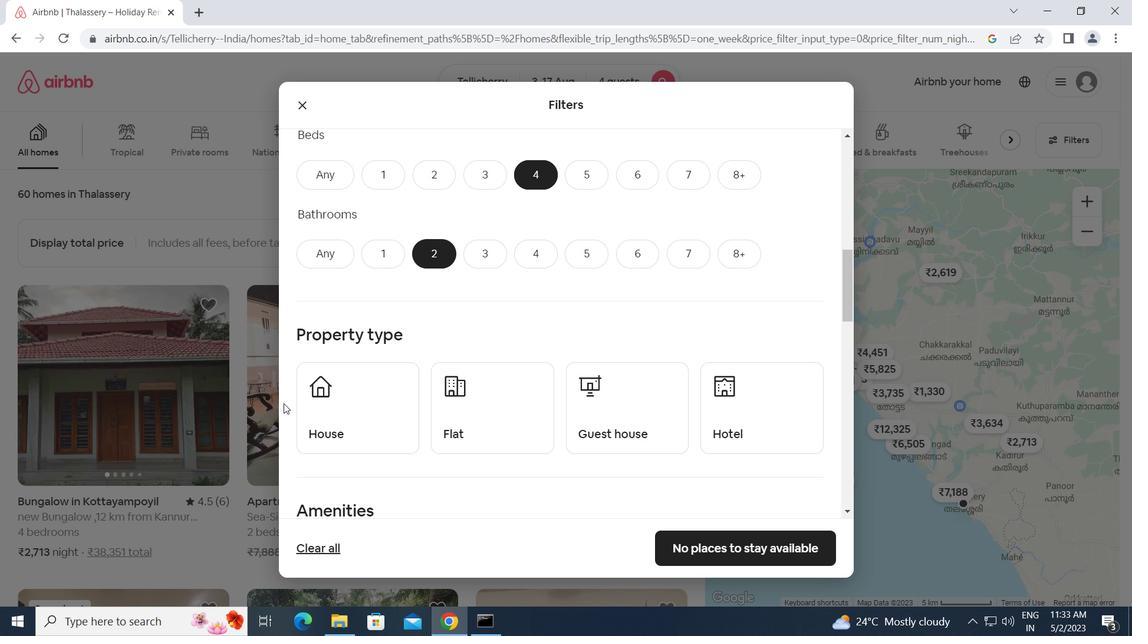 
Action: Mouse pressed left at (347, 390)
Screenshot: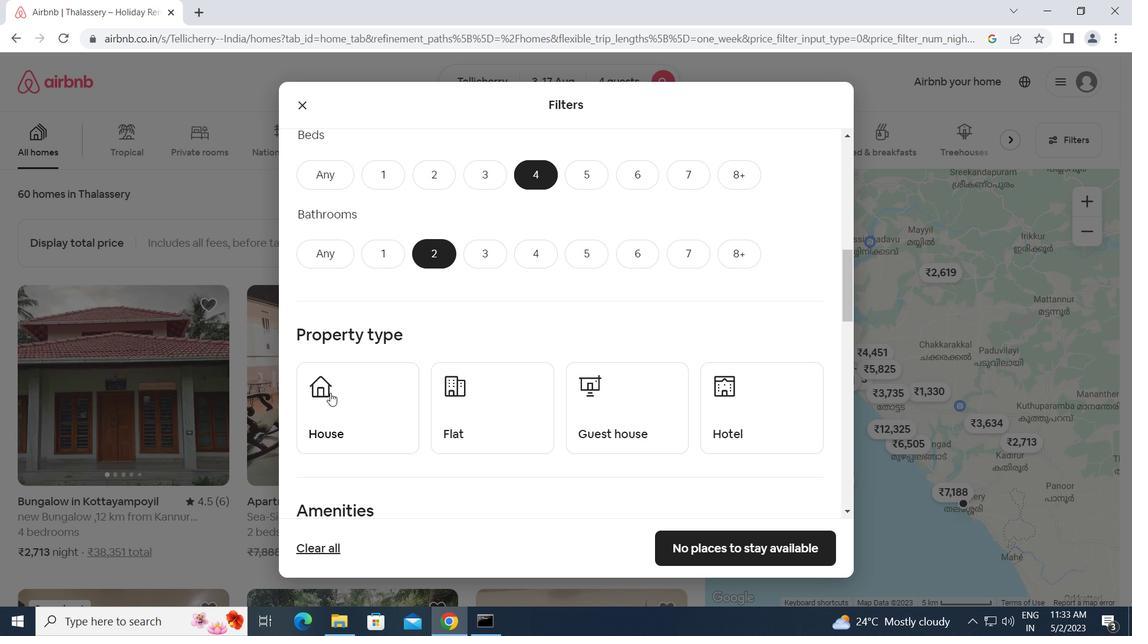 
Action: Mouse moved to (499, 418)
Screenshot: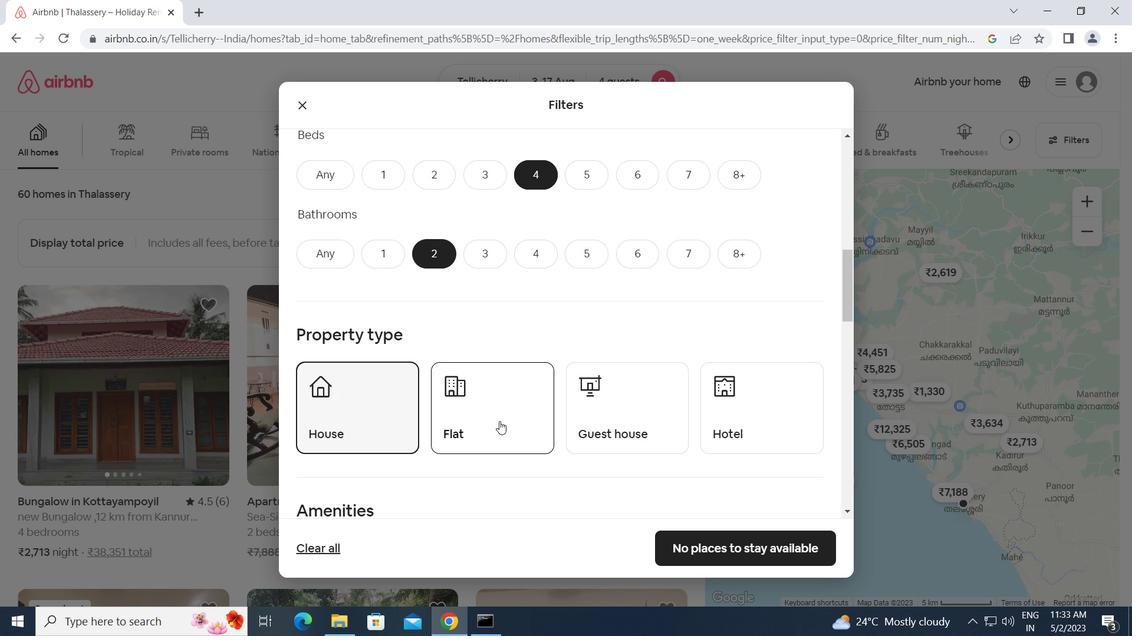 
Action: Mouse pressed left at (499, 418)
Screenshot: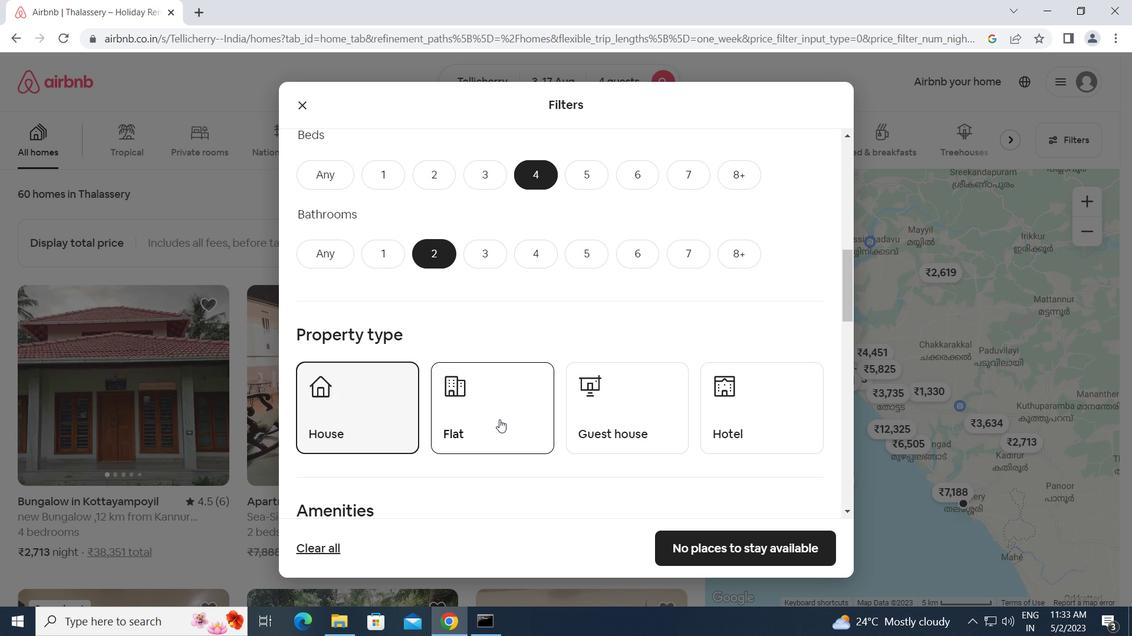 
Action: Mouse moved to (618, 419)
Screenshot: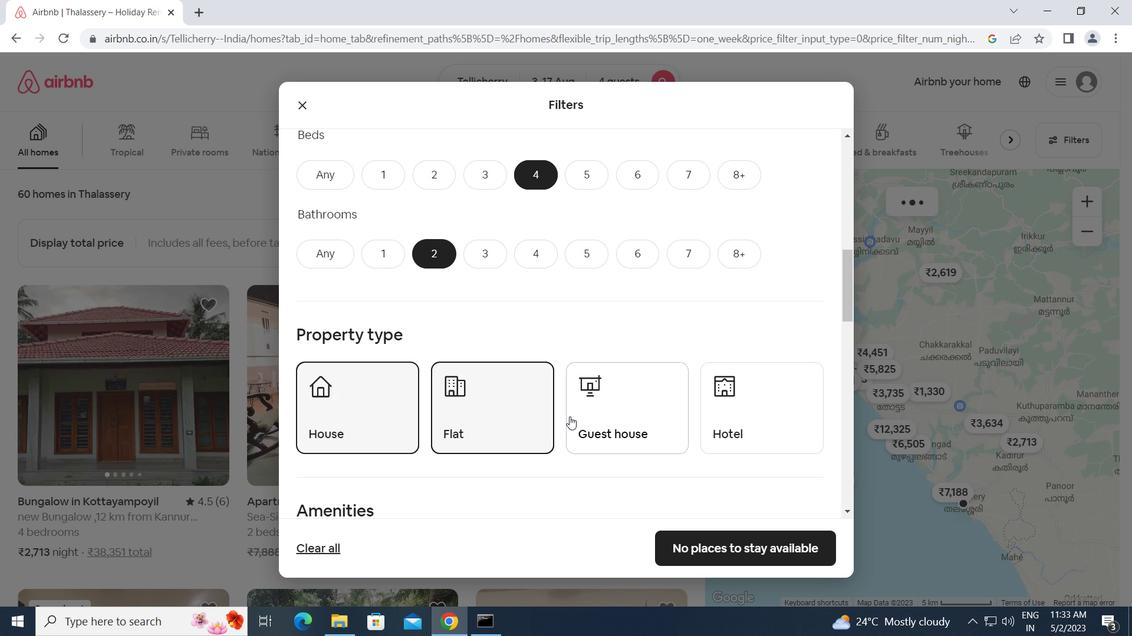 
Action: Mouse pressed left at (618, 419)
Screenshot: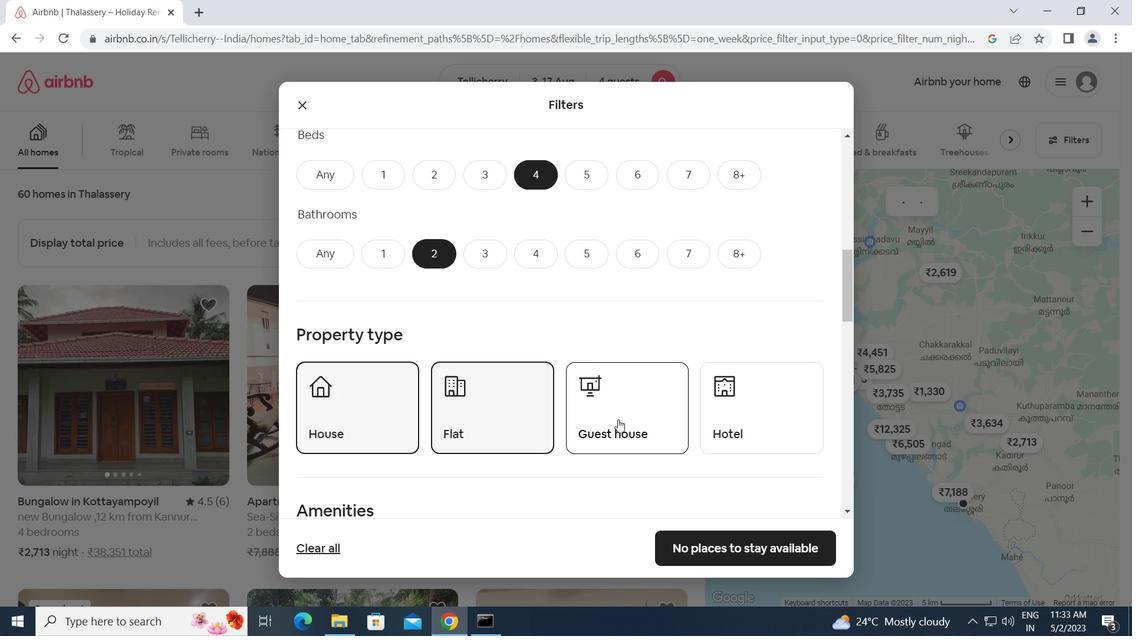 
Action: Mouse scrolled (618, 419) with delta (0, 0)
Screenshot: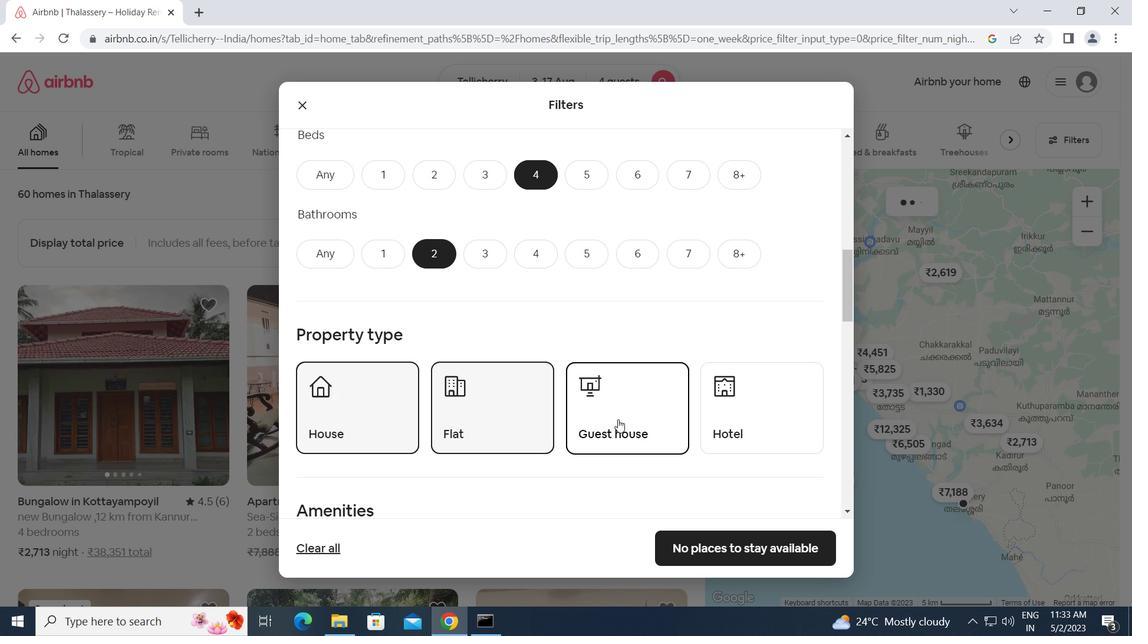 
Action: Mouse scrolled (618, 419) with delta (0, 0)
Screenshot: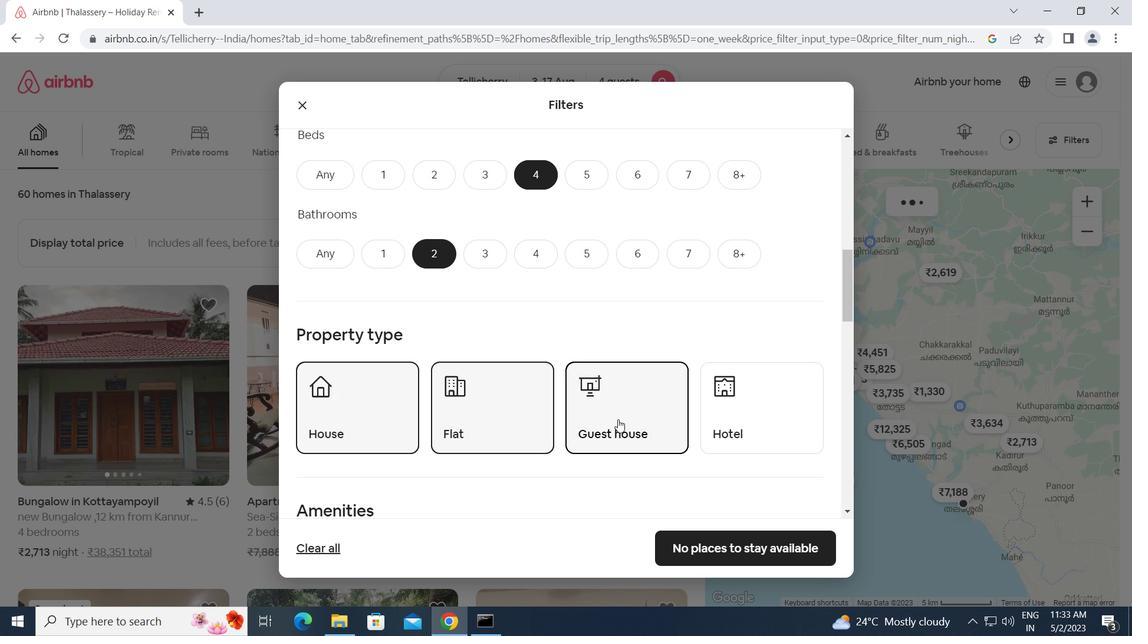 
Action: Mouse scrolled (618, 419) with delta (0, 0)
Screenshot: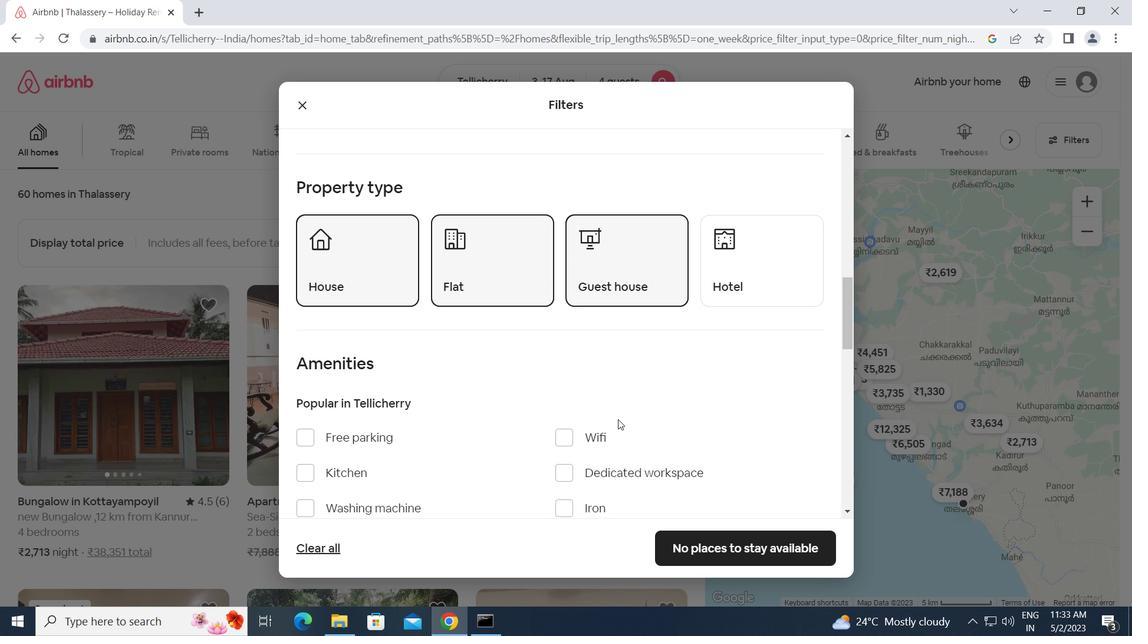 
Action: Mouse scrolled (618, 419) with delta (0, 0)
Screenshot: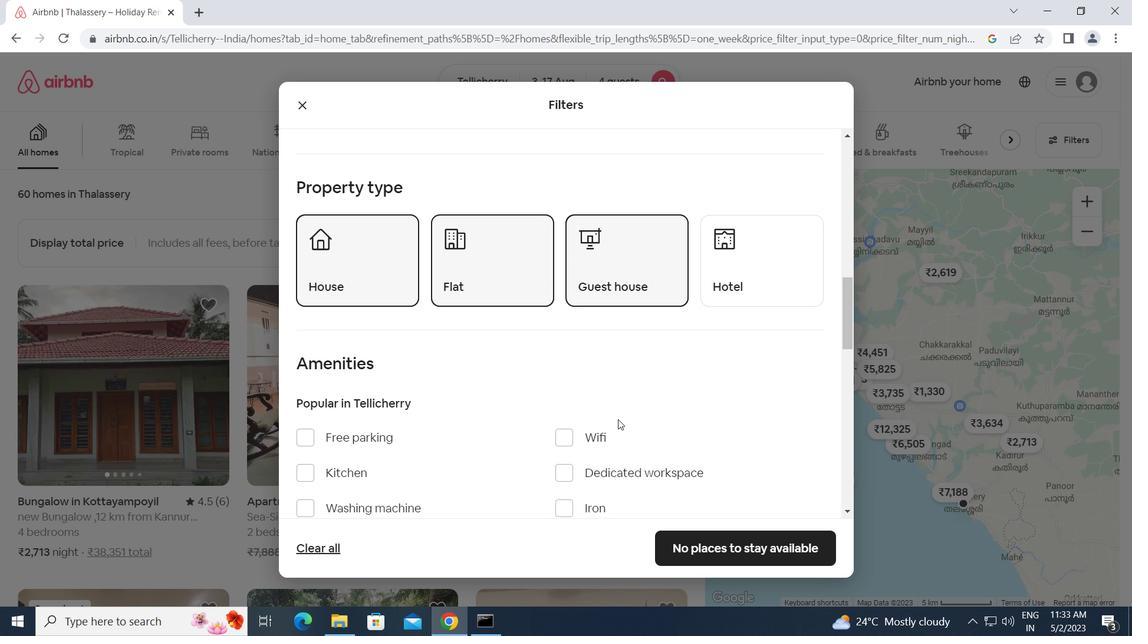 
Action: Mouse moved to (412, 389)
Screenshot: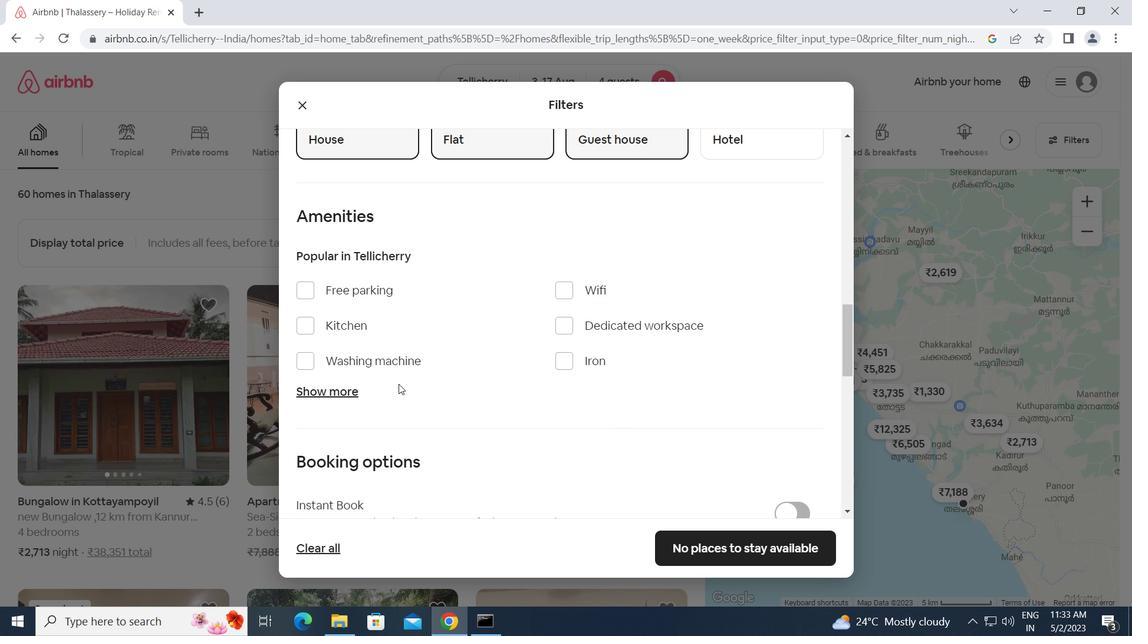 
Action: Mouse scrolled (412, 389) with delta (0, 0)
Screenshot: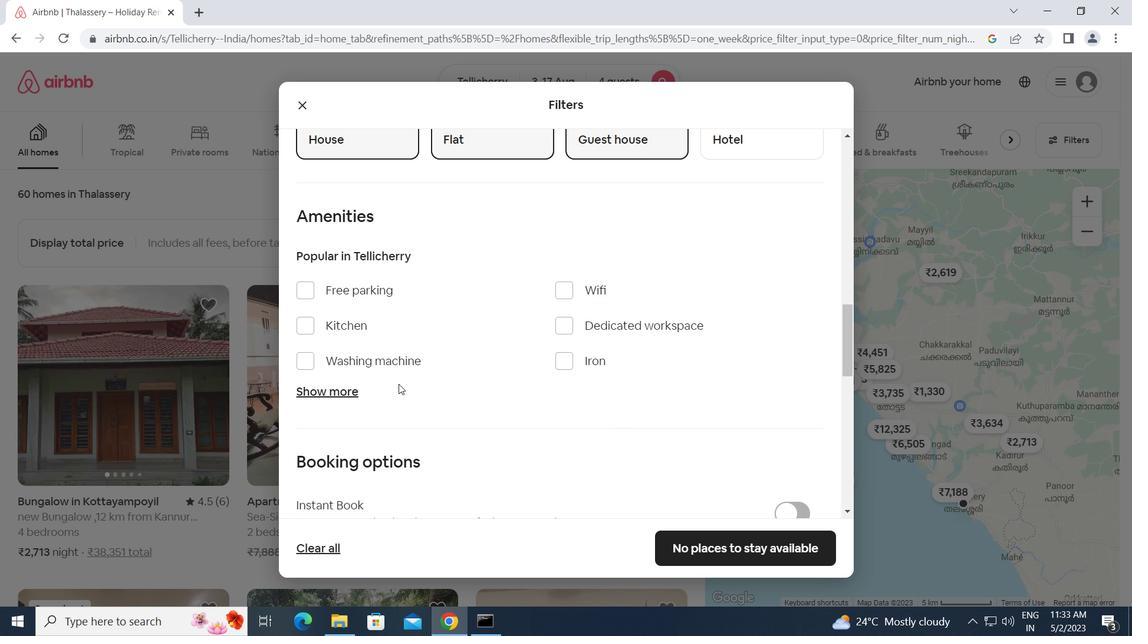 
Action: Mouse moved to (419, 393)
Screenshot: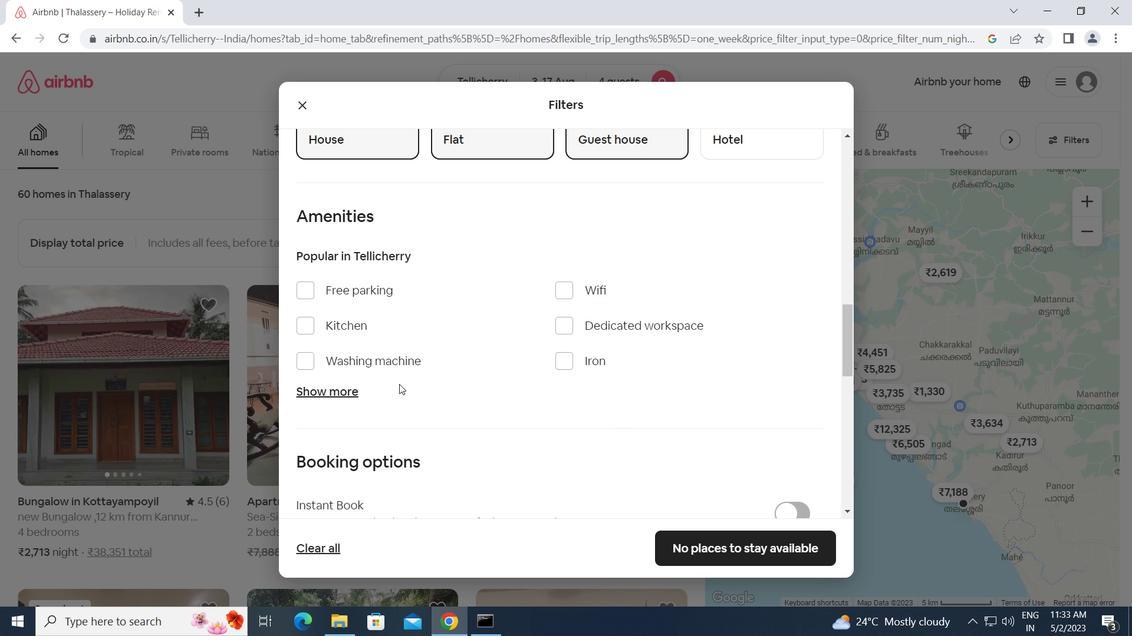 
Action: Mouse scrolled (419, 393) with delta (0, 0)
Screenshot: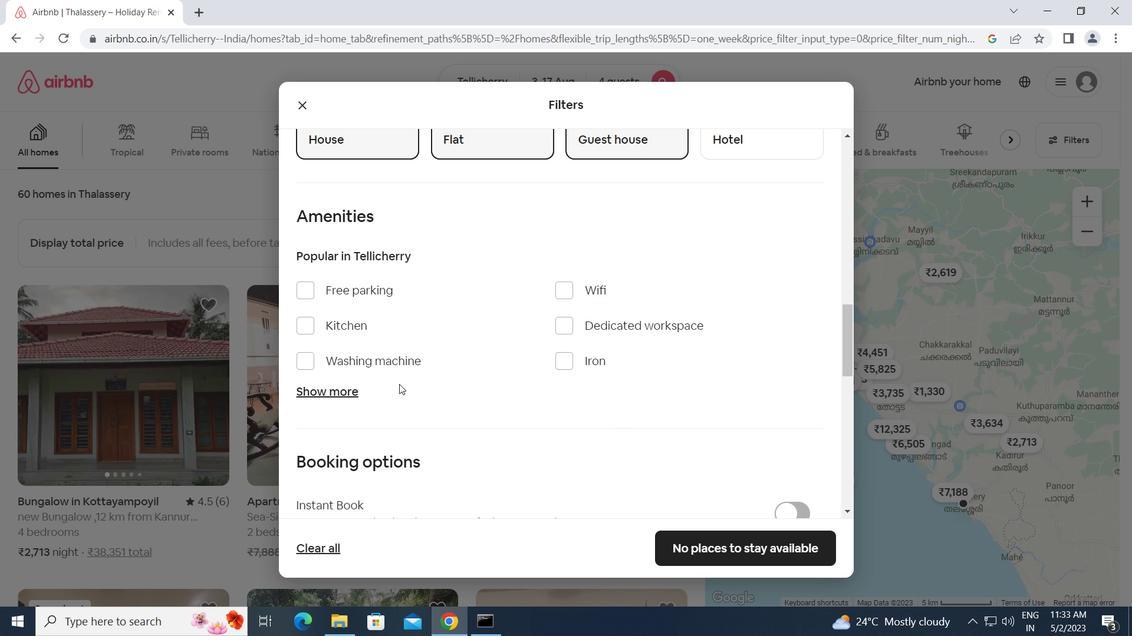 
Action: Mouse moved to (754, 418)
Screenshot: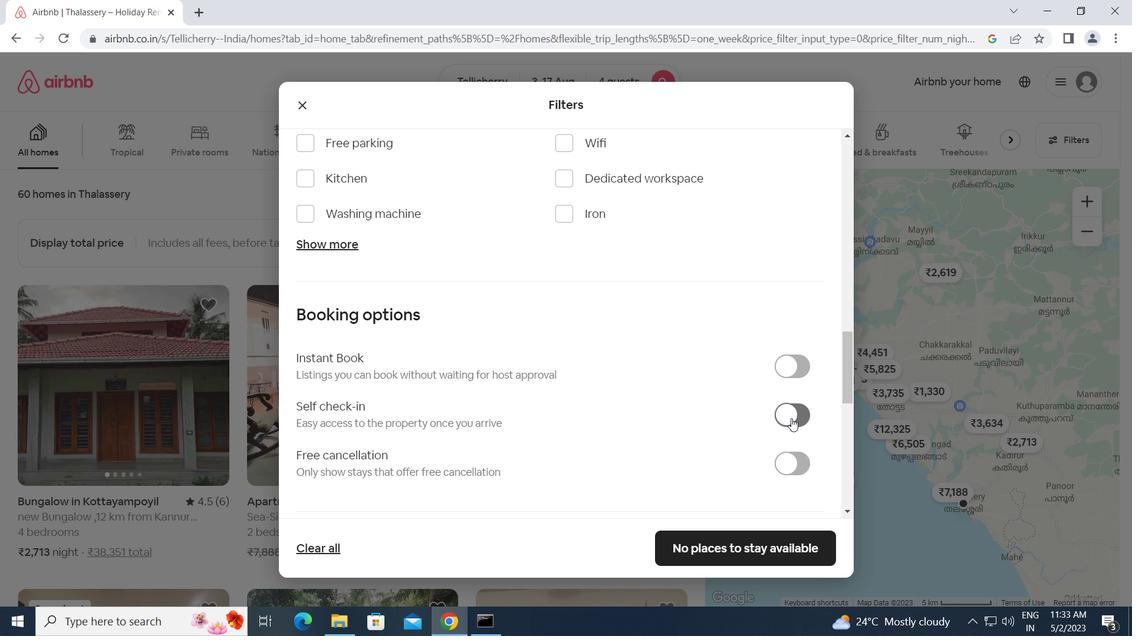 
Action: Mouse pressed left at (754, 418)
Screenshot: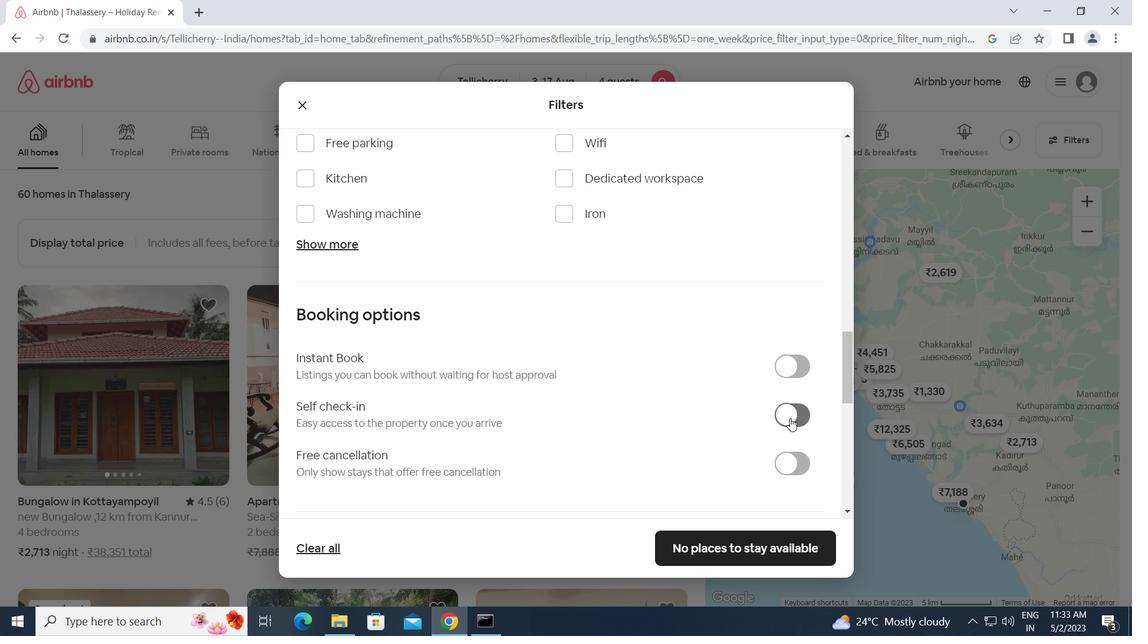 
Action: Mouse moved to (787, 416)
Screenshot: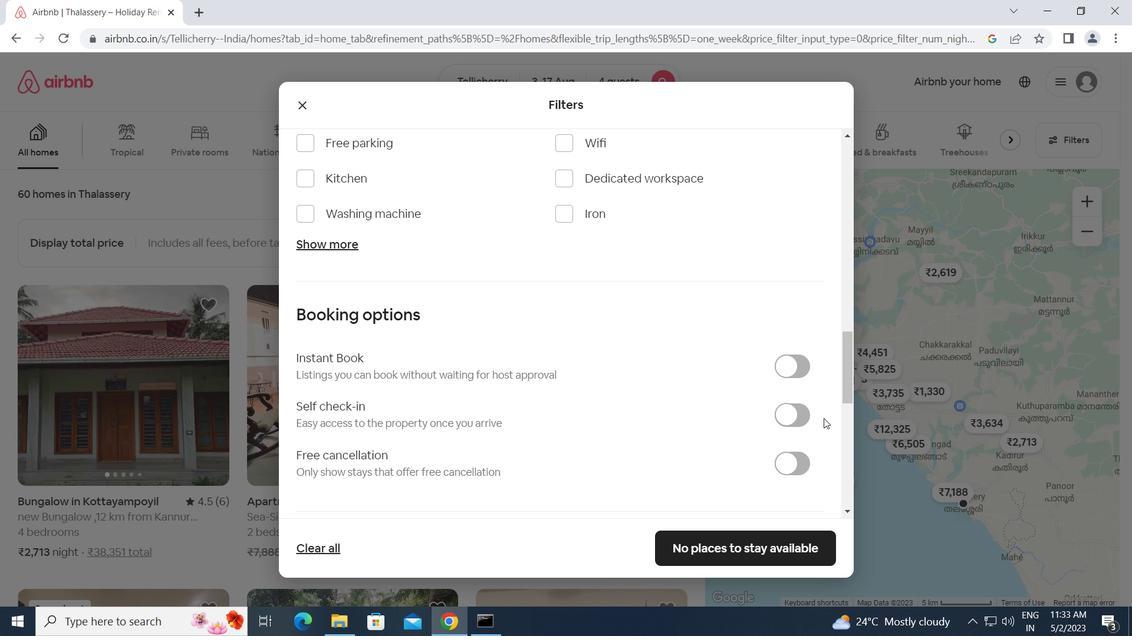 
Action: Mouse pressed left at (787, 416)
Screenshot: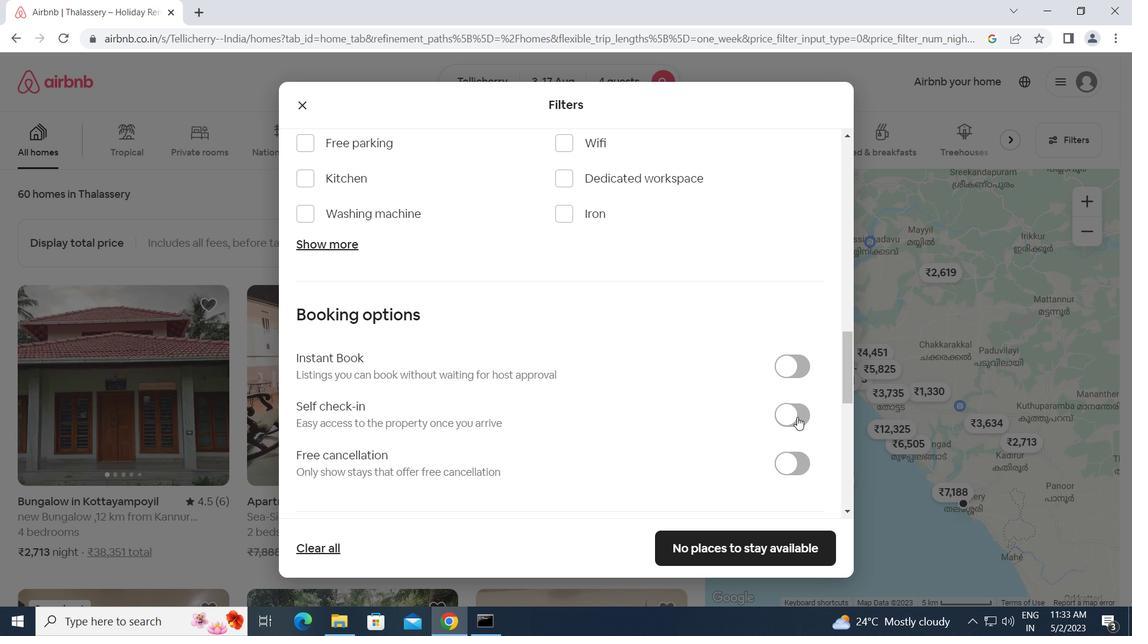 
Action: Mouse moved to (562, 404)
Screenshot: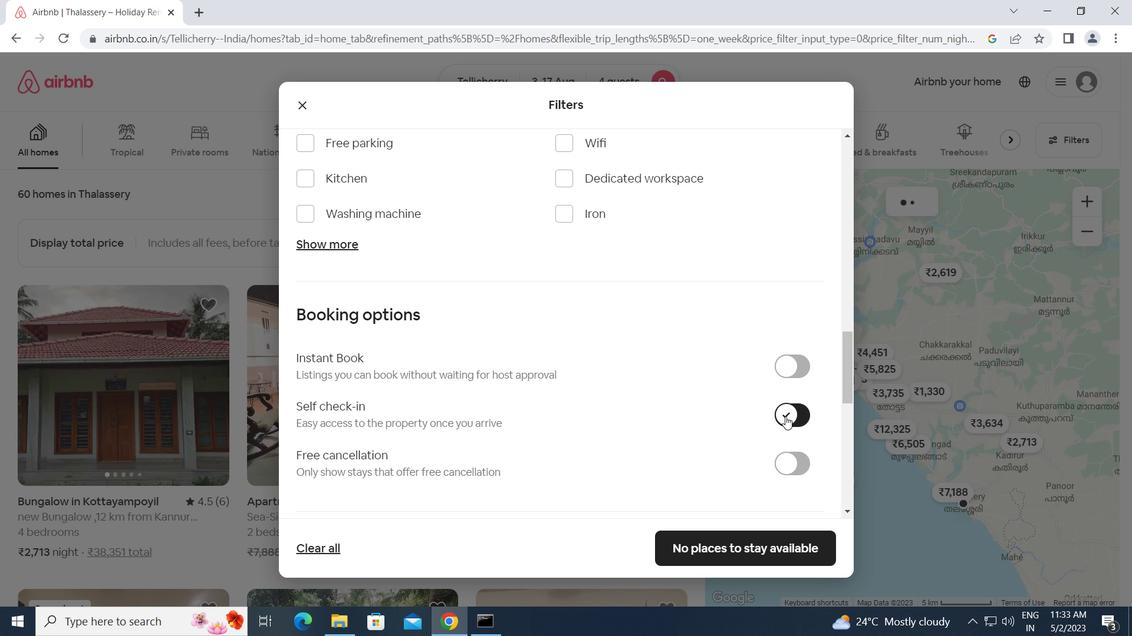 
Action: Mouse scrolled (562, 403) with delta (0, 0)
Screenshot: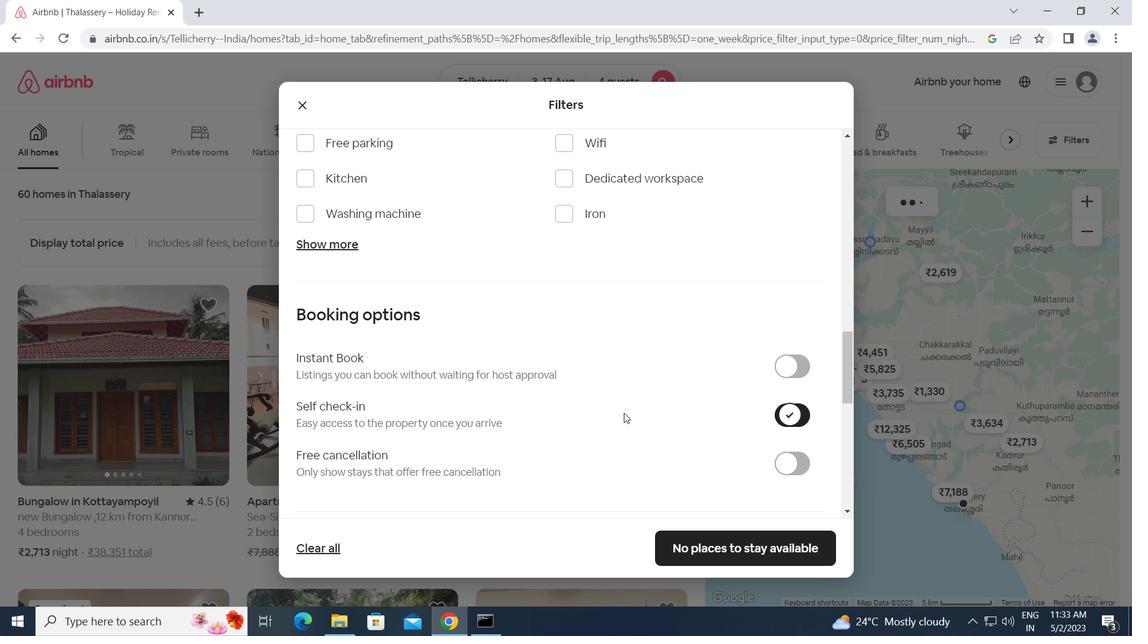 
Action: Mouse scrolled (562, 403) with delta (0, 0)
Screenshot: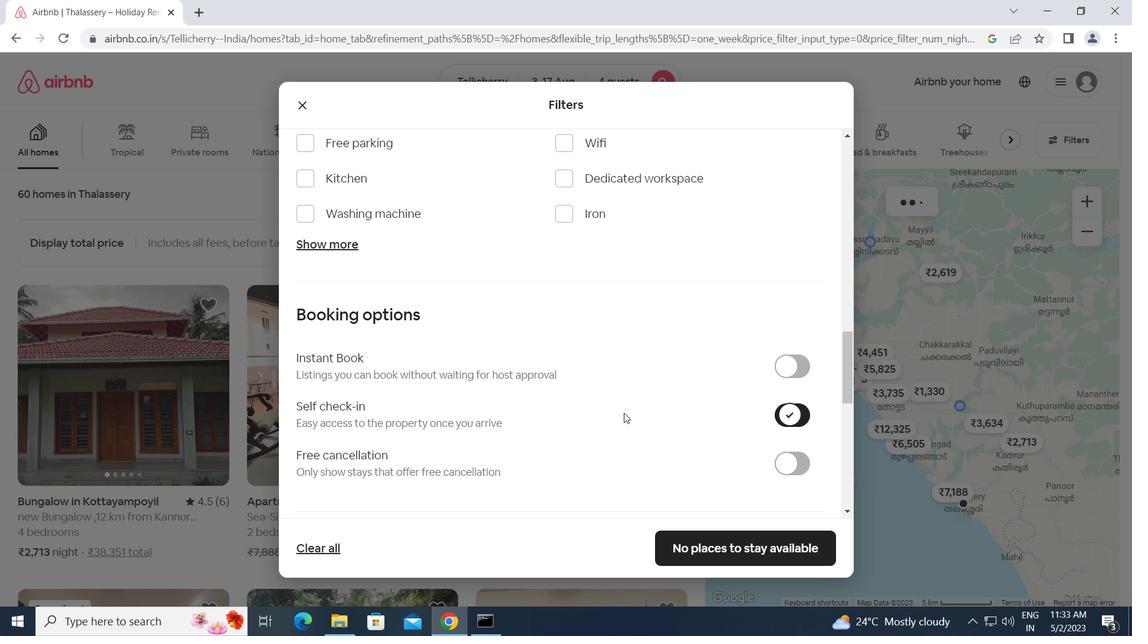 
Action: Mouse scrolled (562, 403) with delta (0, 0)
Screenshot: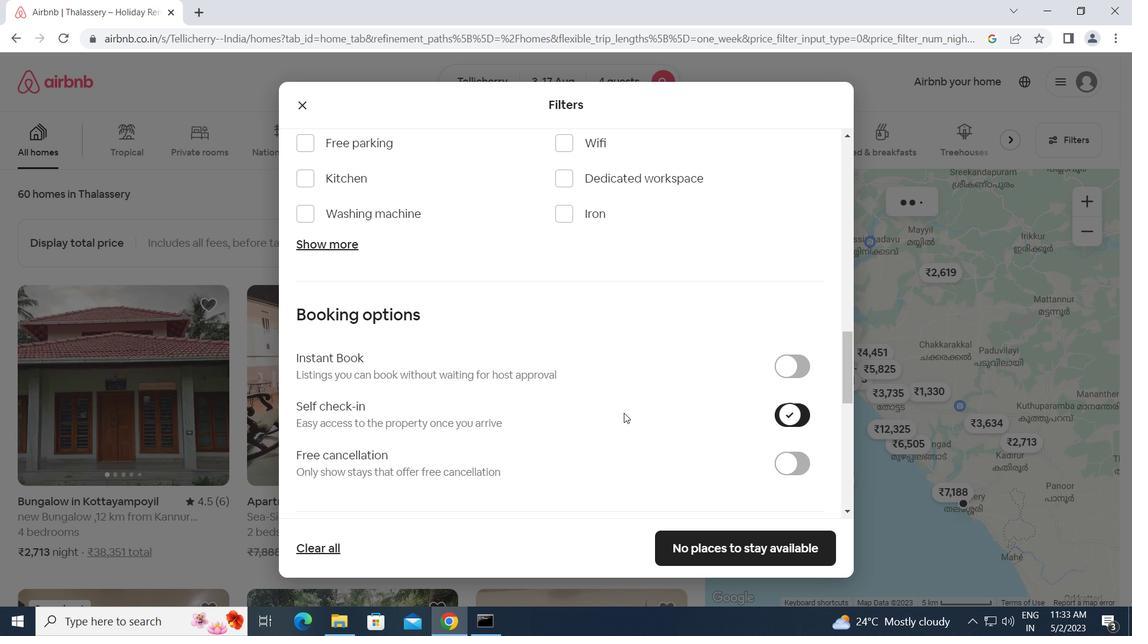 
Action: Mouse scrolled (562, 403) with delta (0, 0)
Screenshot: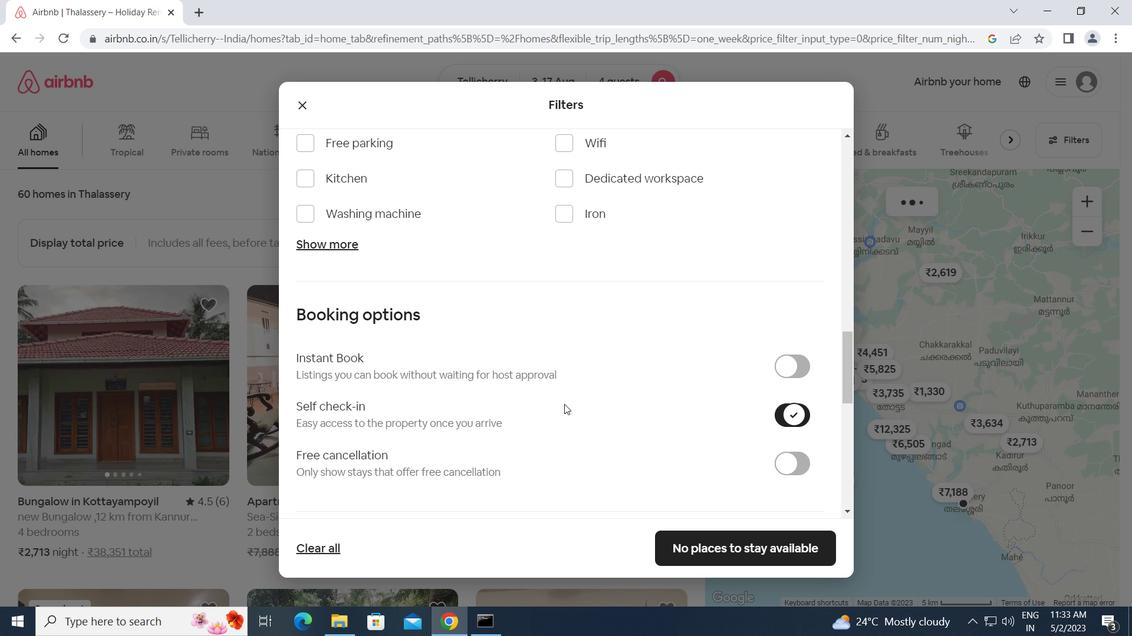 
Action: Mouse scrolled (562, 403) with delta (0, 0)
Screenshot: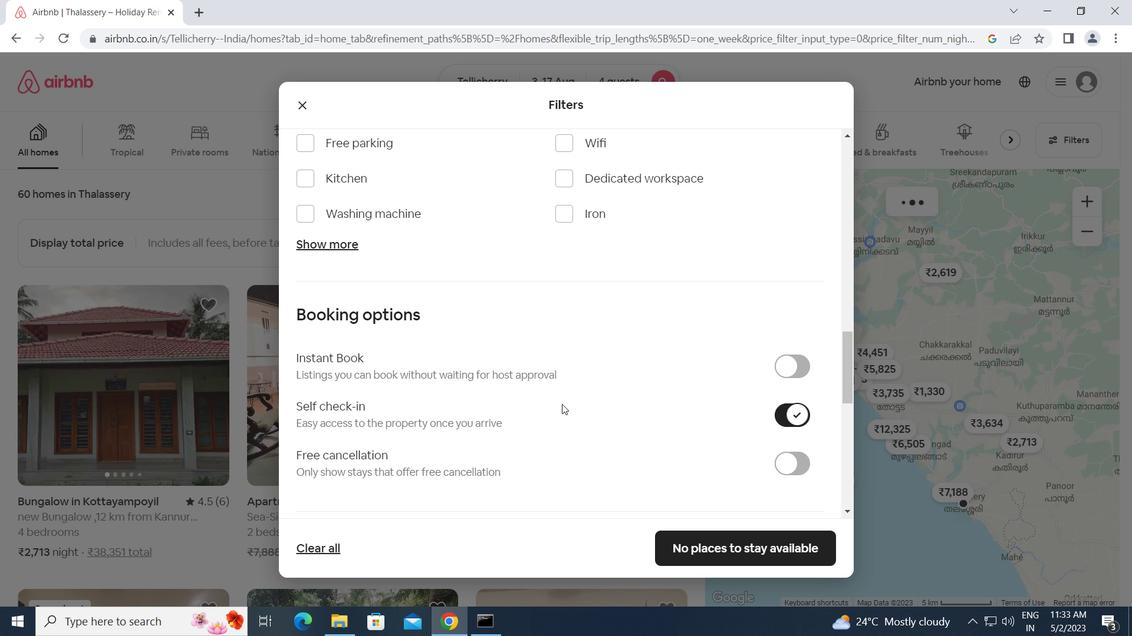 
Action: Mouse scrolled (562, 403) with delta (0, 0)
Screenshot: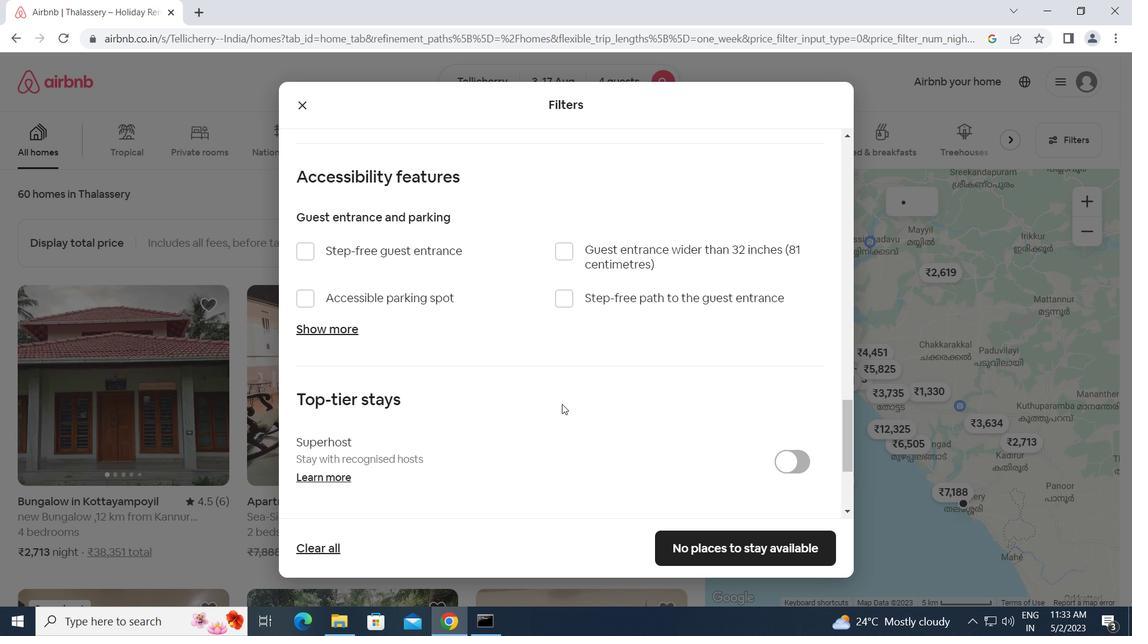 
Action: Mouse scrolled (562, 403) with delta (0, 0)
Screenshot: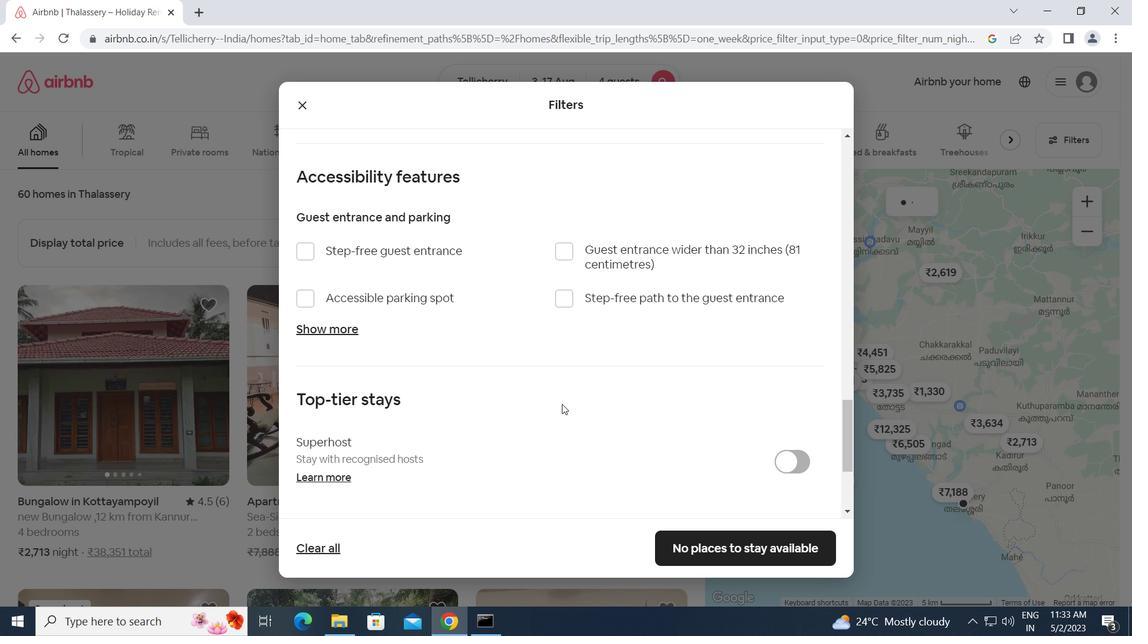 
Action: Mouse scrolled (562, 403) with delta (0, 0)
Screenshot: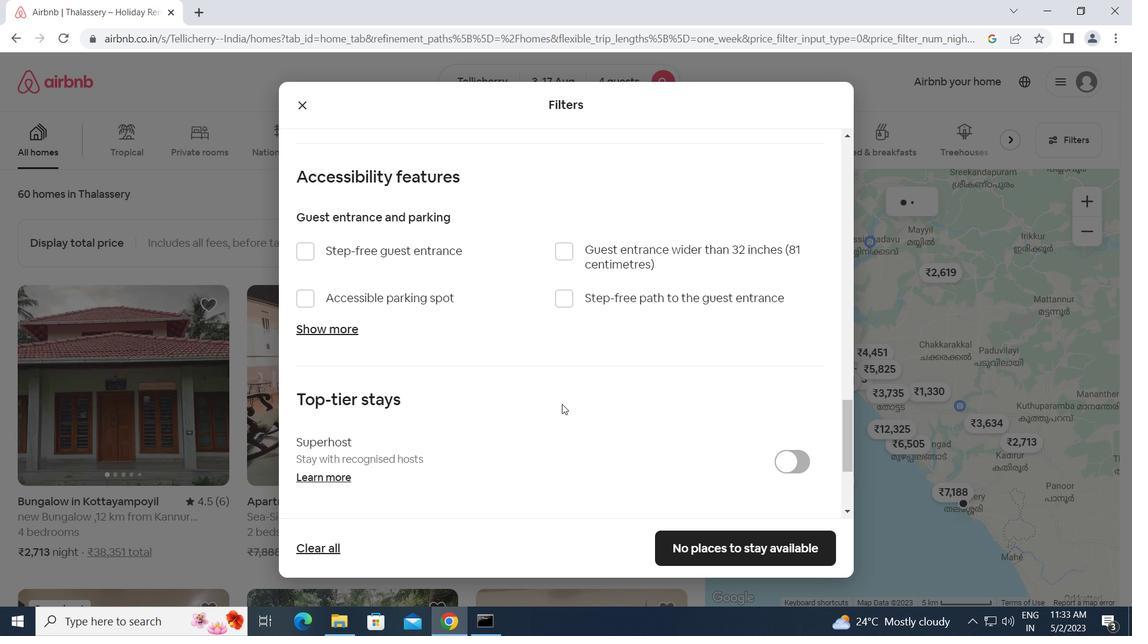 
Action: Mouse moved to (303, 409)
Screenshot: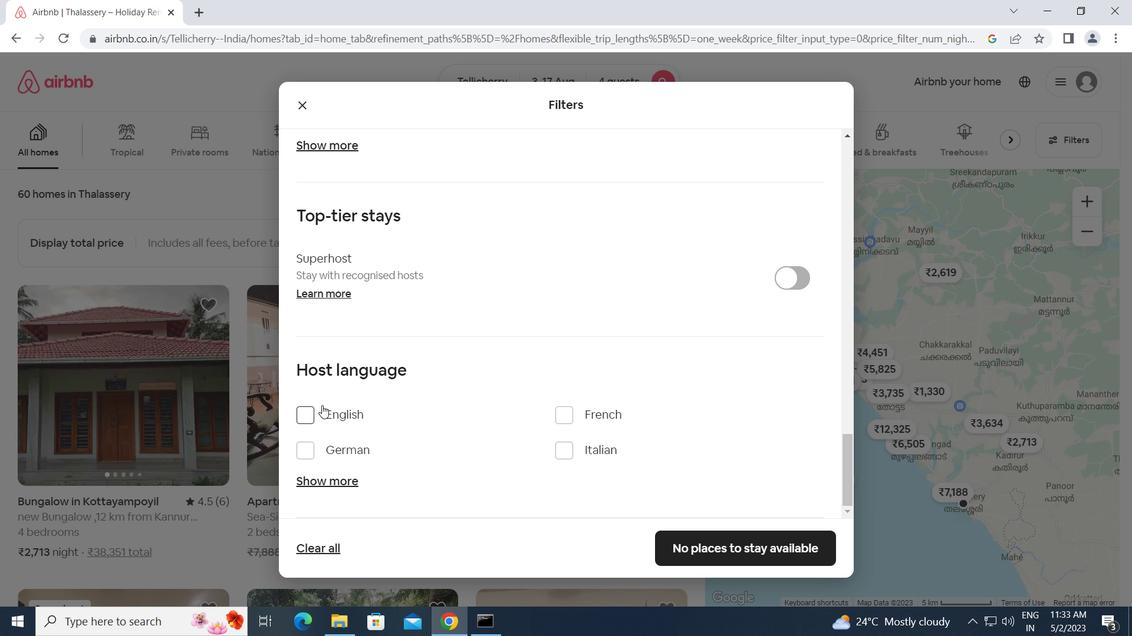 
Action: Mouse pressed left at (303, 409)
Screenshot: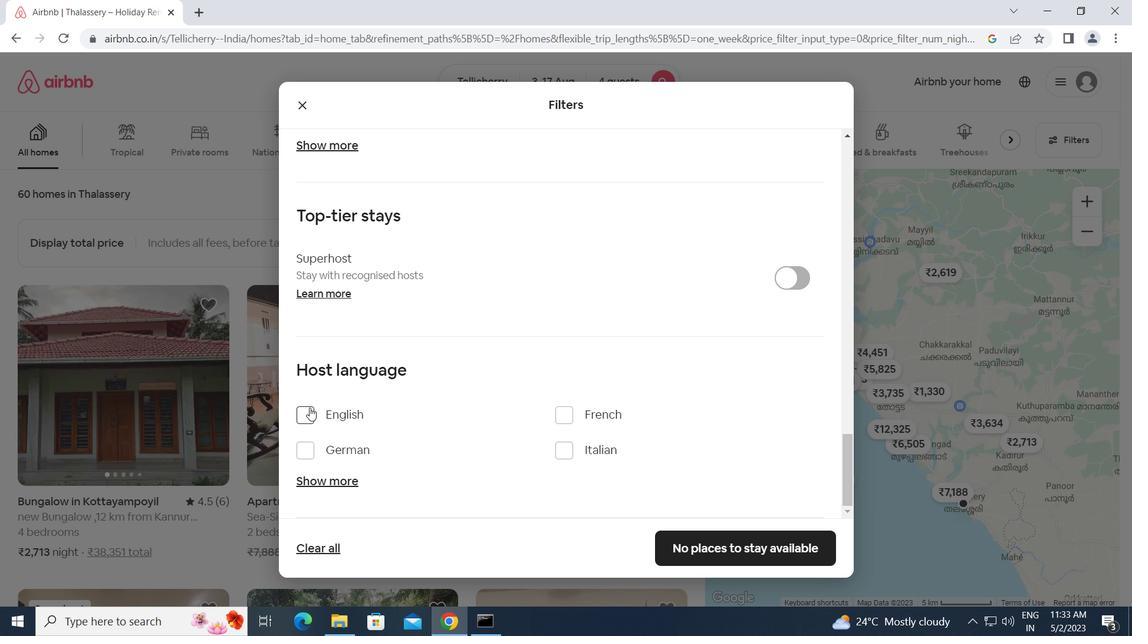 
Action: Mouse moved to (705, 540)
Screenshot: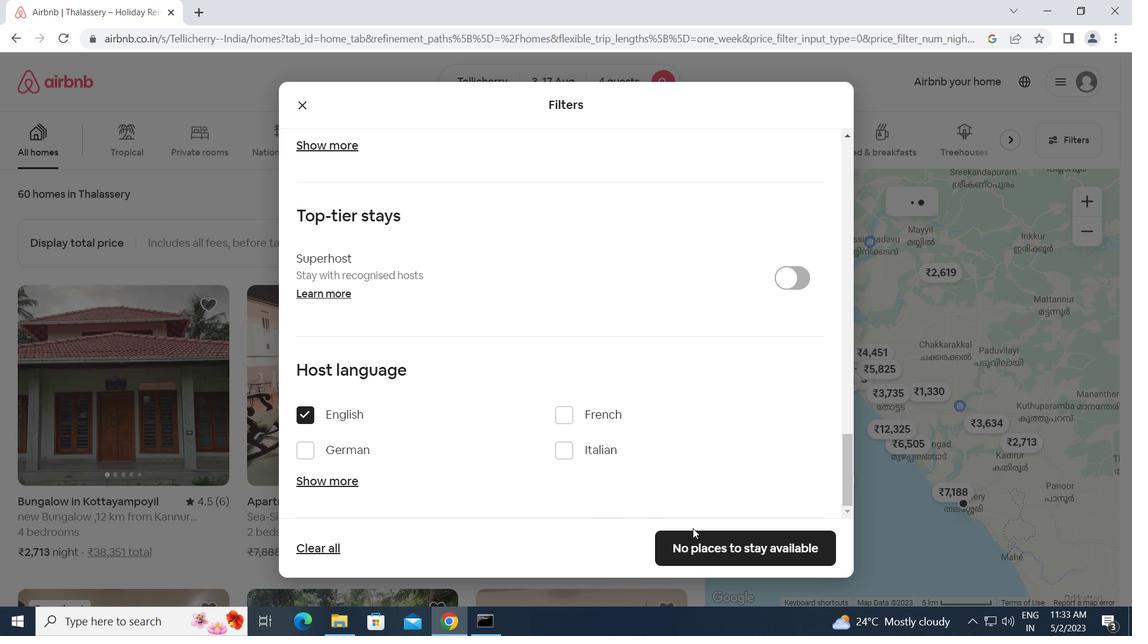 
Action: Mouse pressed left at (705, 540)
Screenshot: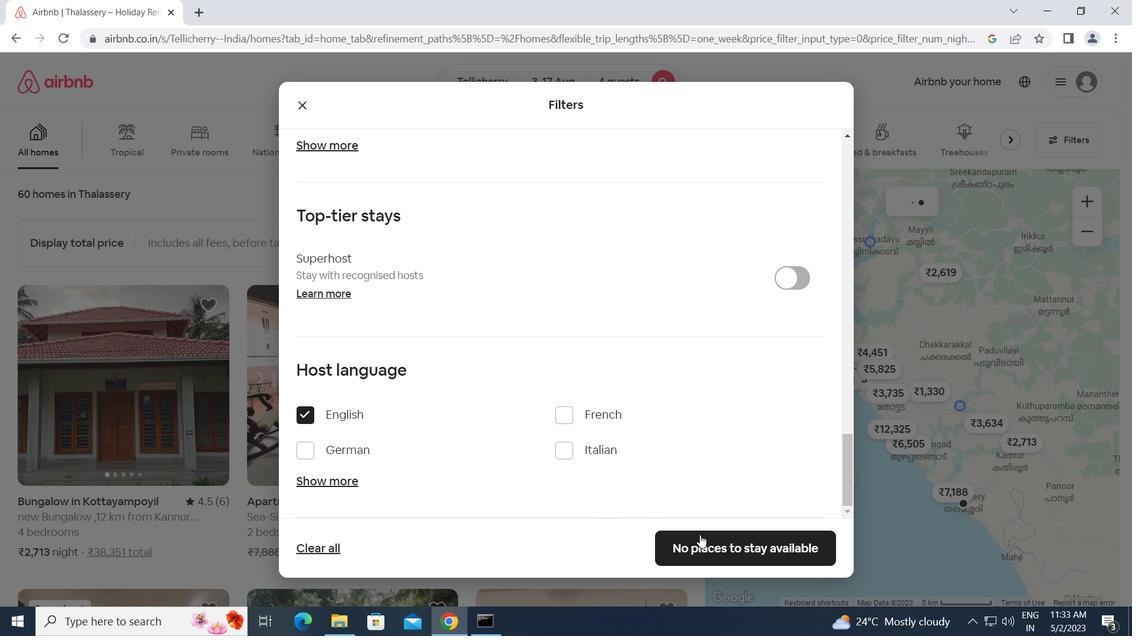 
Action: Mouse moved to (705, 540)
Screenshot: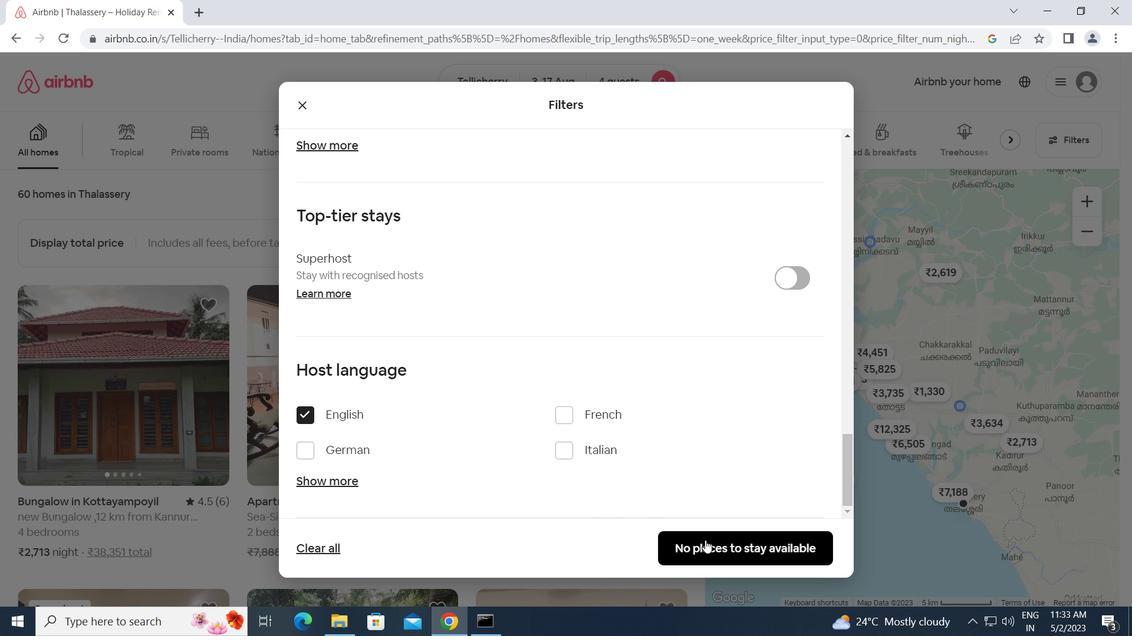 
